 Task: Create a task  Implement a new remote support system for a company's clients , assign it to team member softage.1@softage.net in the project AlphaFlow and update the status of the task to  On Track  , set the priority of the task to Low
Action: Mouse moved to (95, 345)
Screenshot: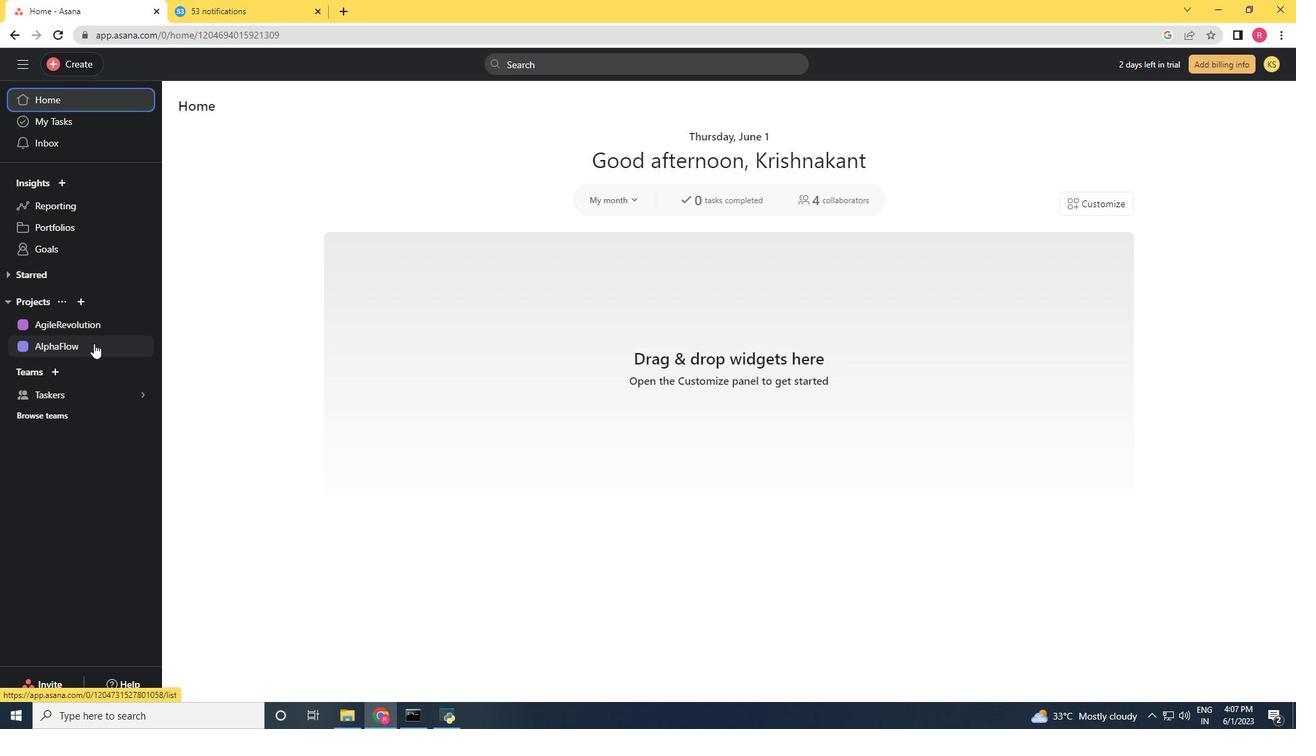 
Action: Mouse pressed left at (95, 345)
Screenshot: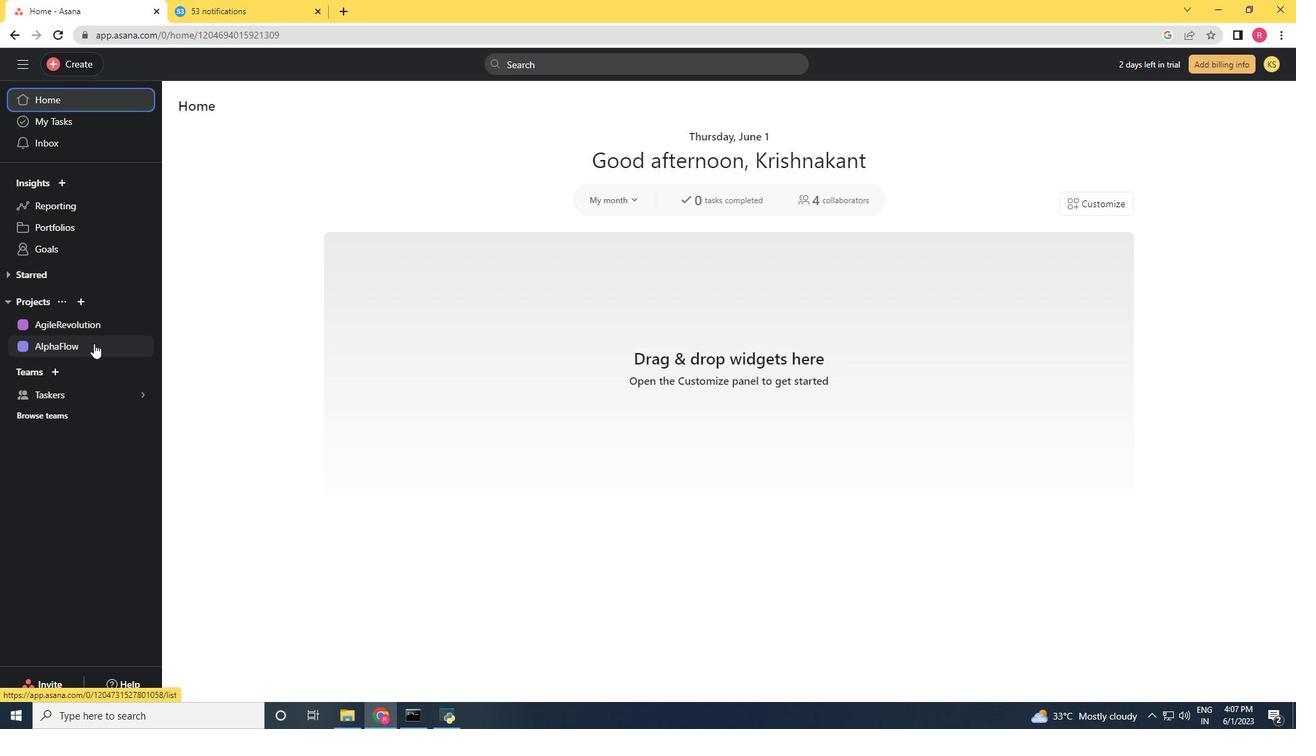 
Action: Mouse moved to (76, 58)
Screenshot: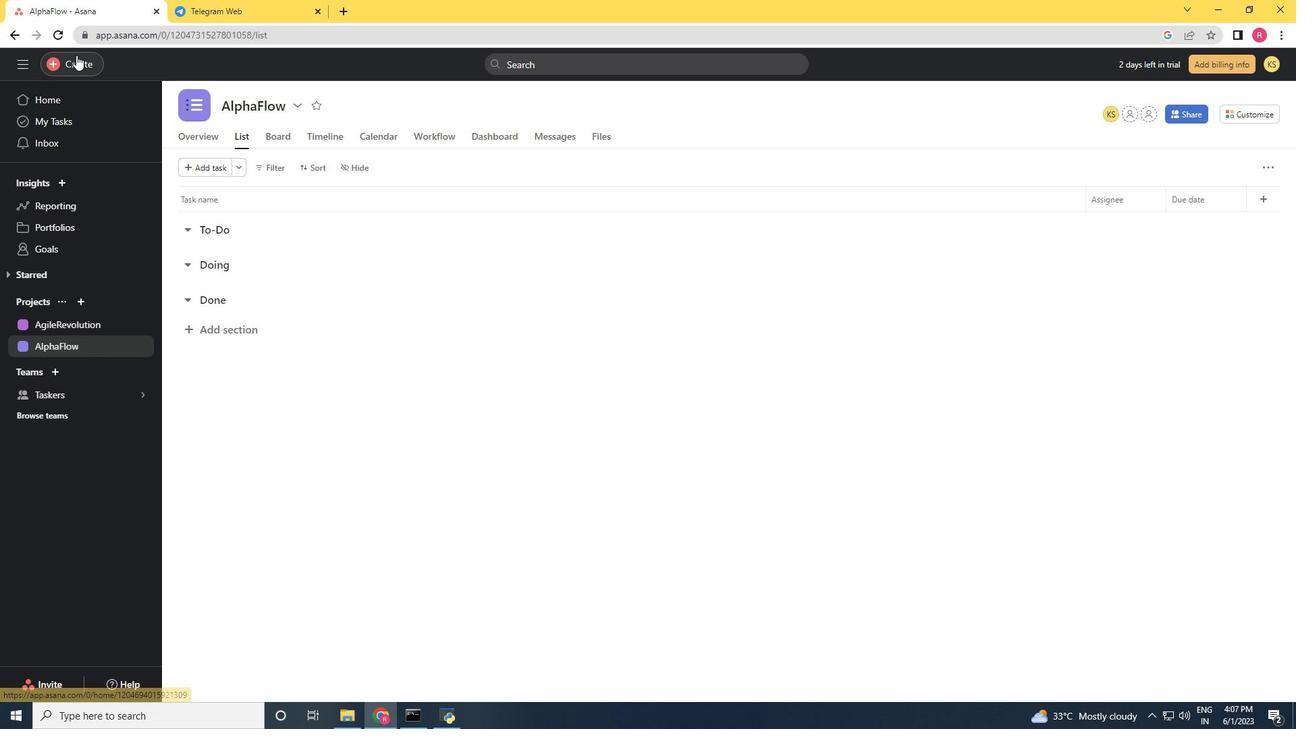 
Action: Mouse pressed left at (76, 58)
Screenshot: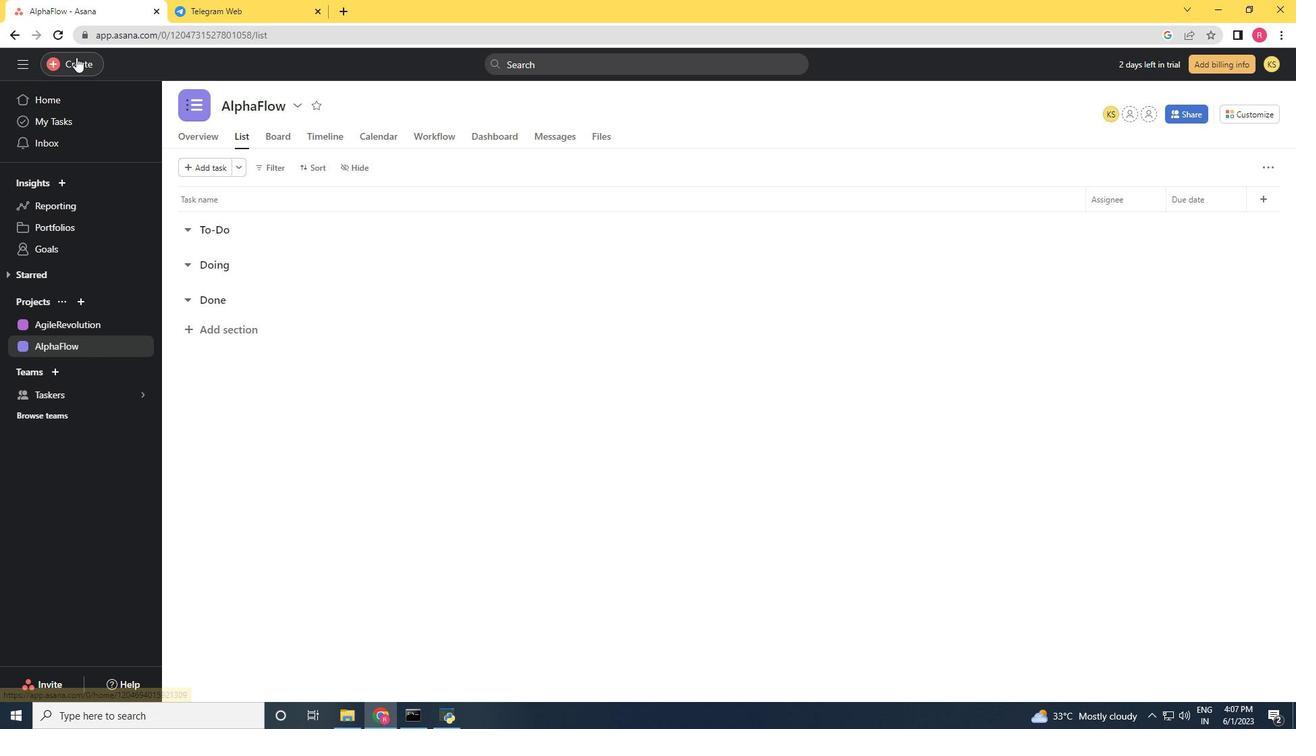 
Action: Mouse moved to (165, 66)
Screenshot: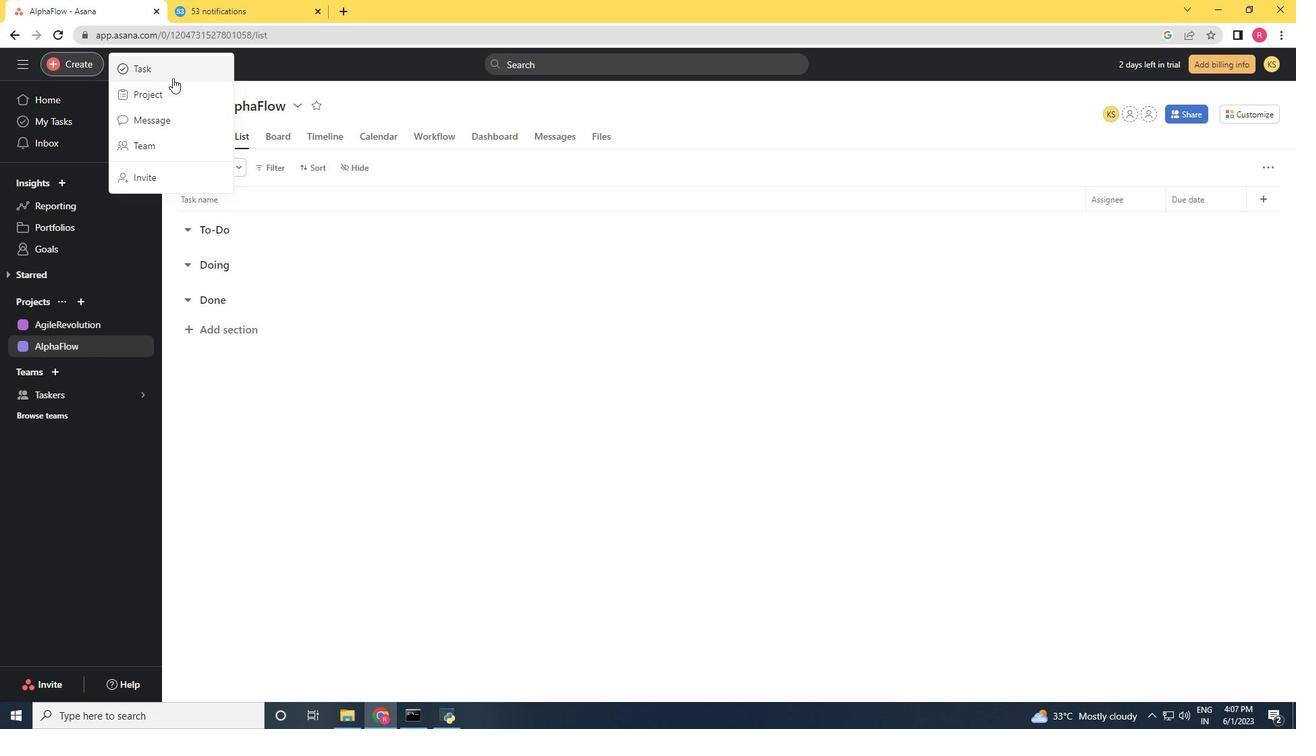 
Action: Mouse pressed left at (165, 66)
Screenshot: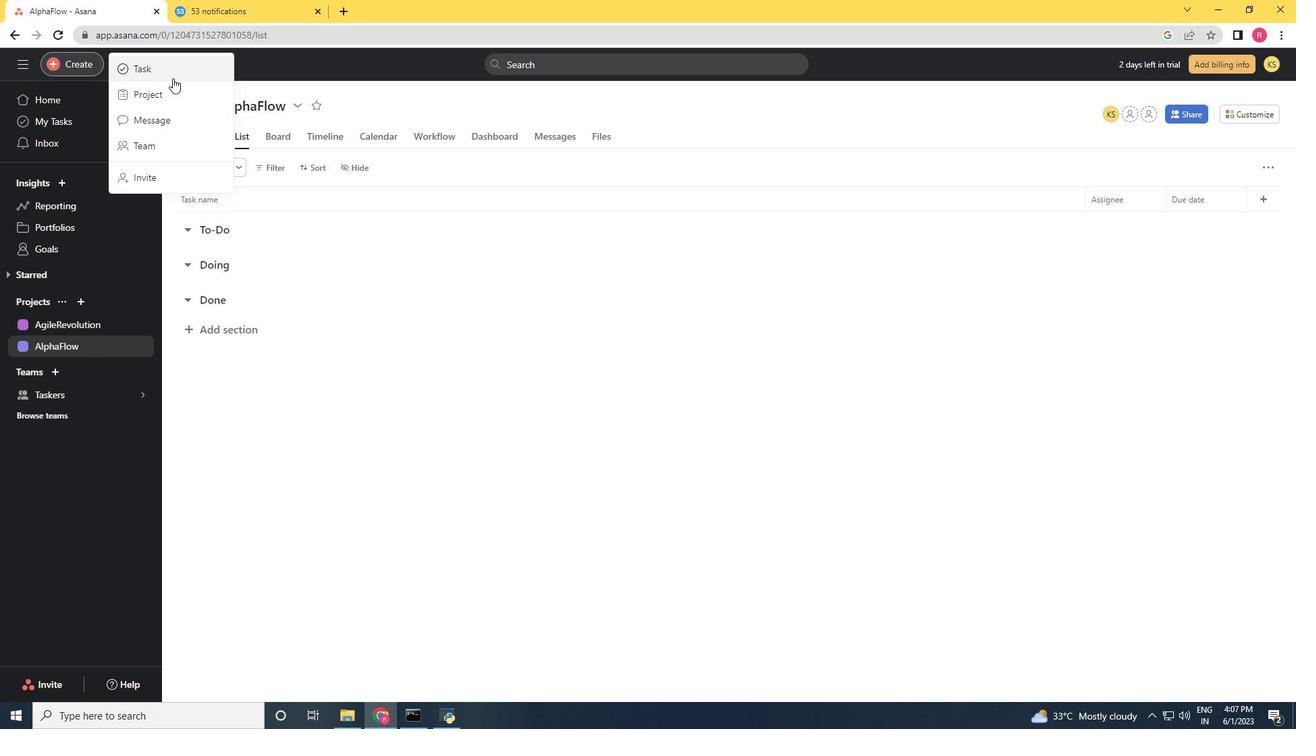 
Action: Mouse moved to (162, 66)
Screenshot: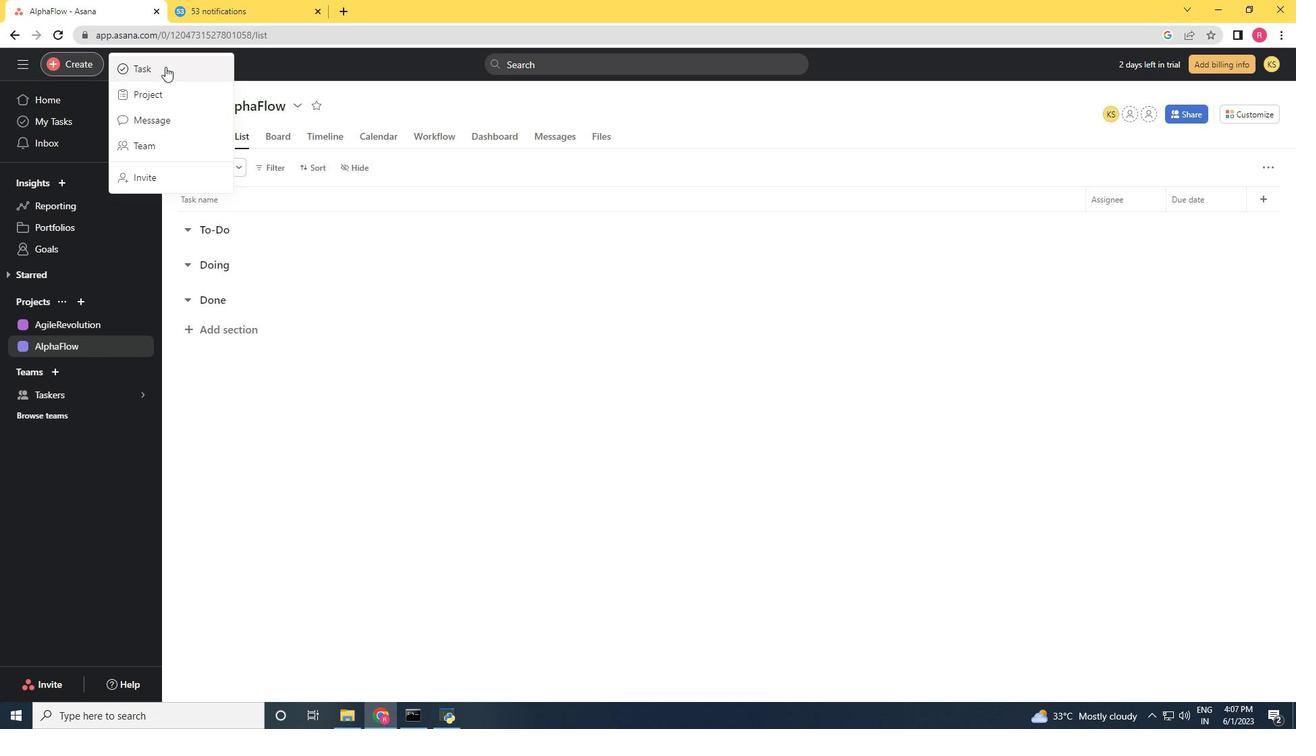 
Action: Key pressed <Key.shift>Implement<Key.space>a<Key.space>new<Key.space>remote<Key.space>support<Key.space>system<Key.space>for<Key.space>a<Key.space>company's<Key.space>client<Key.backspace><Key.backspace><Key.backspace>ents
Screenshot: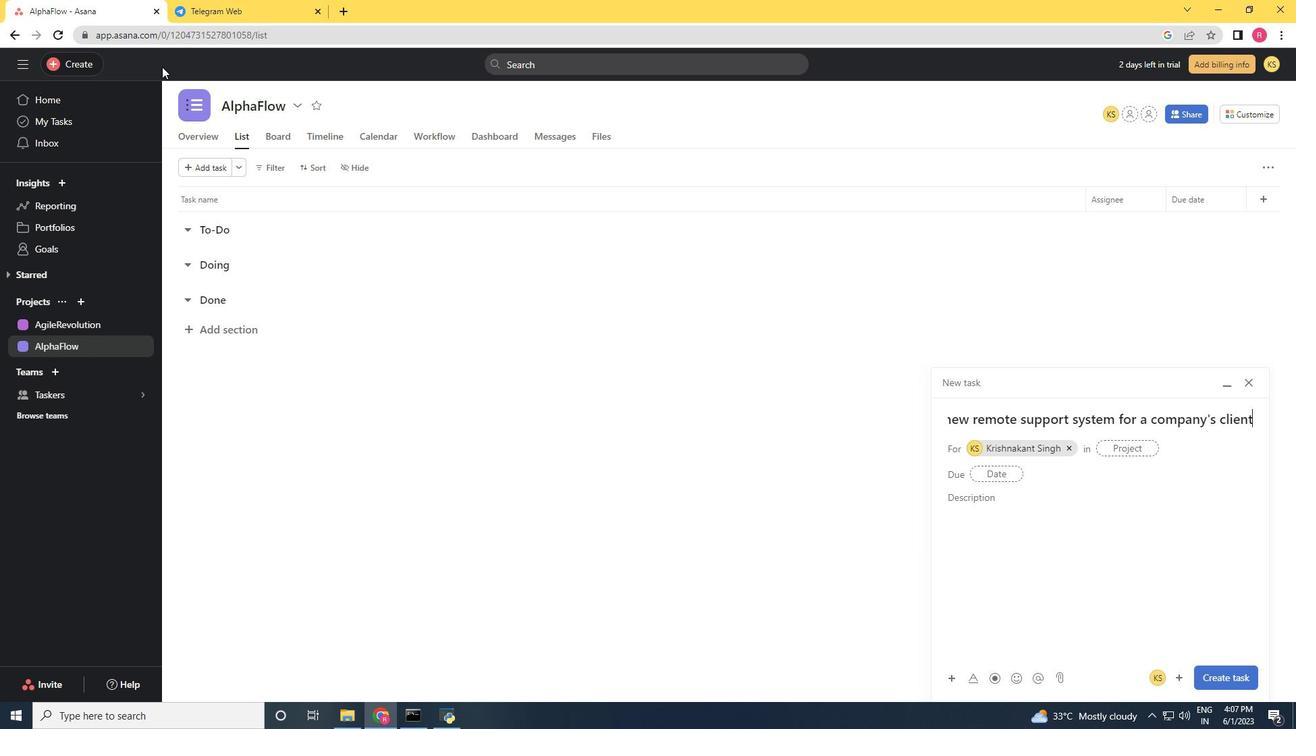 
Action: Mouse moved to (1061, 446)
Screenshot: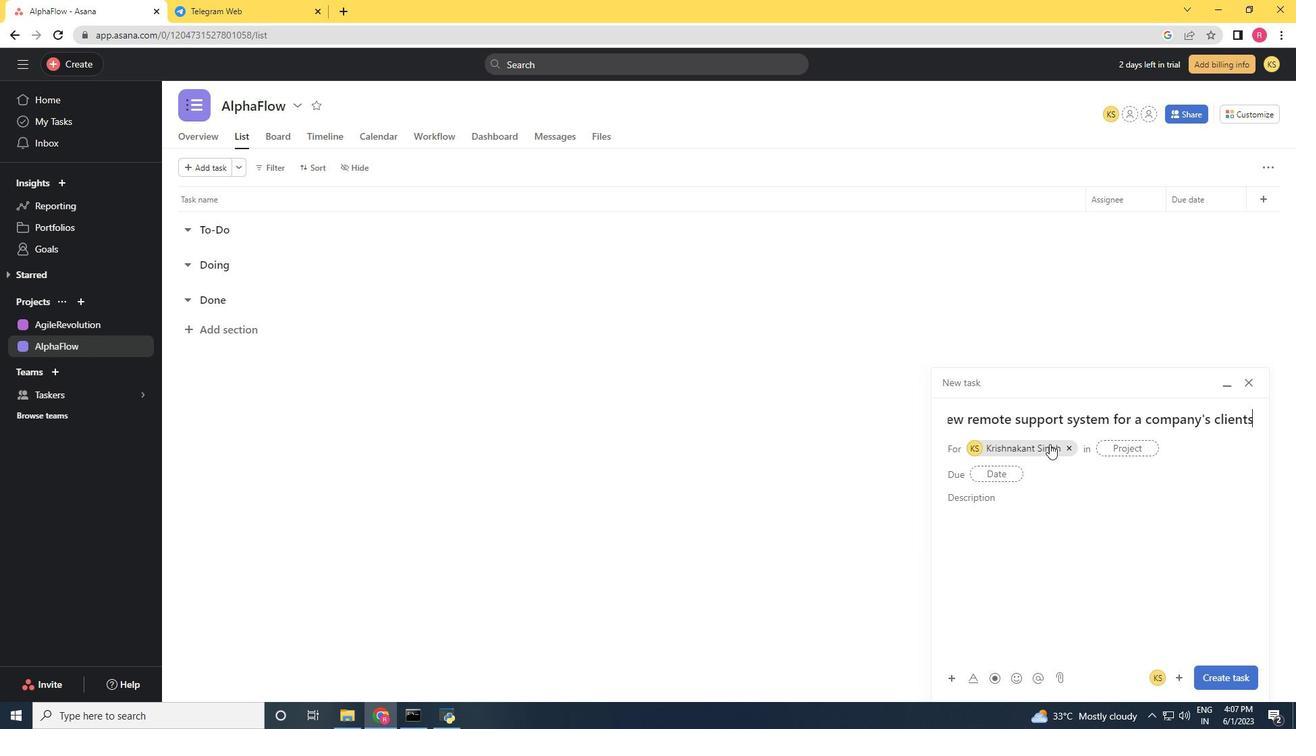 
Action: Mouse pressed left at (1061, 446)
Screenshot: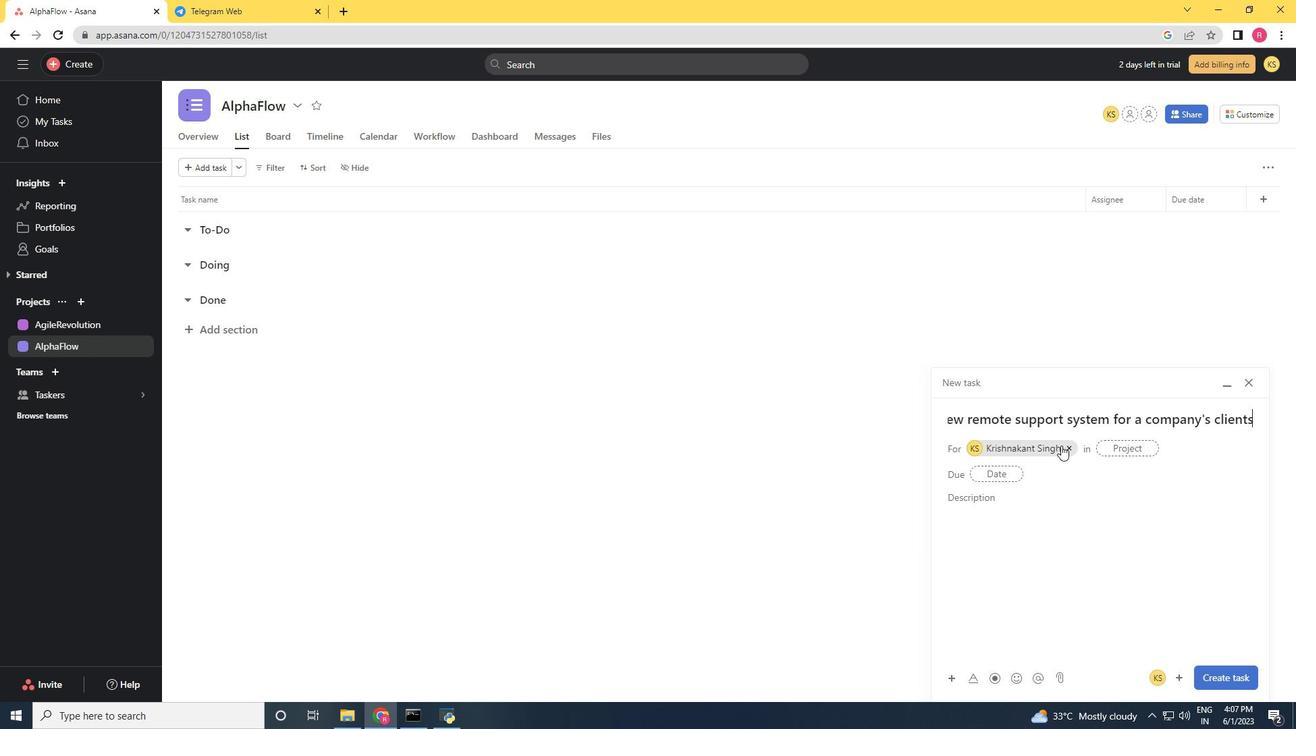 
Action: Mouse moved to (992, 444)
Screenshot: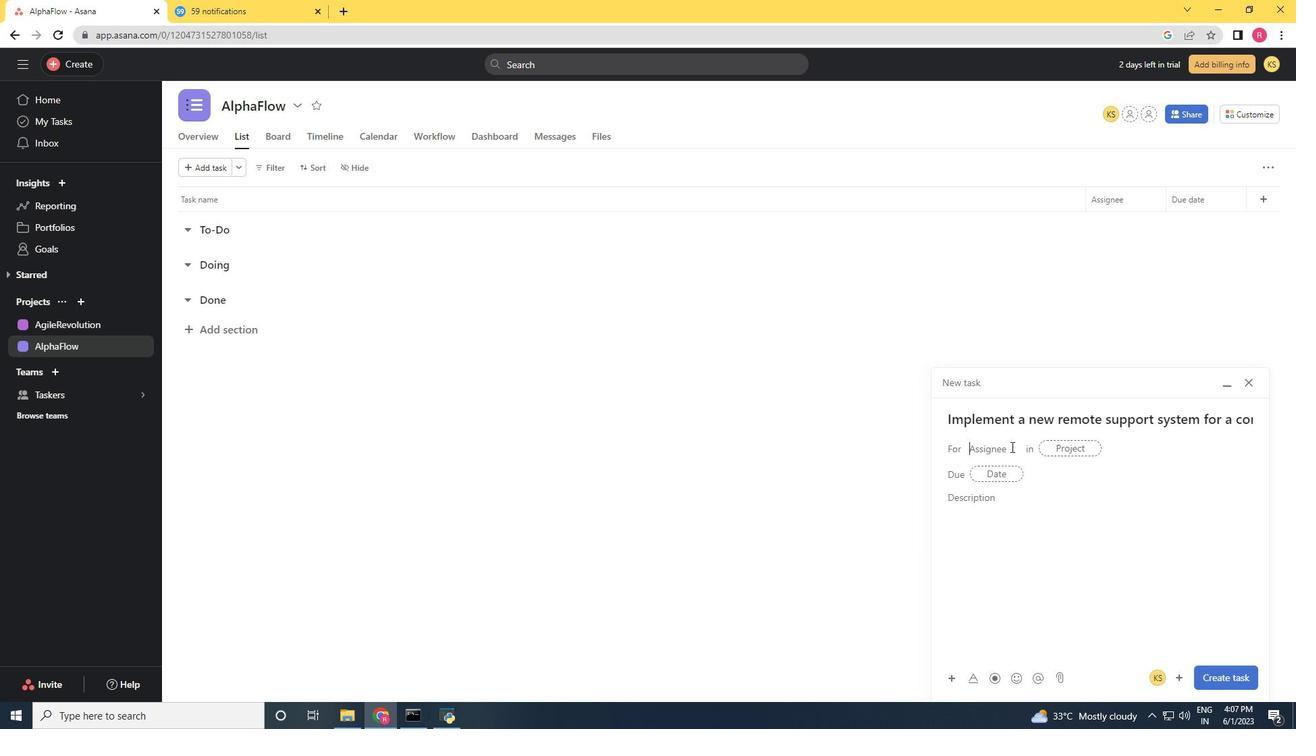 
Action: Mouse pressed left at (992, 444)
Screenshot: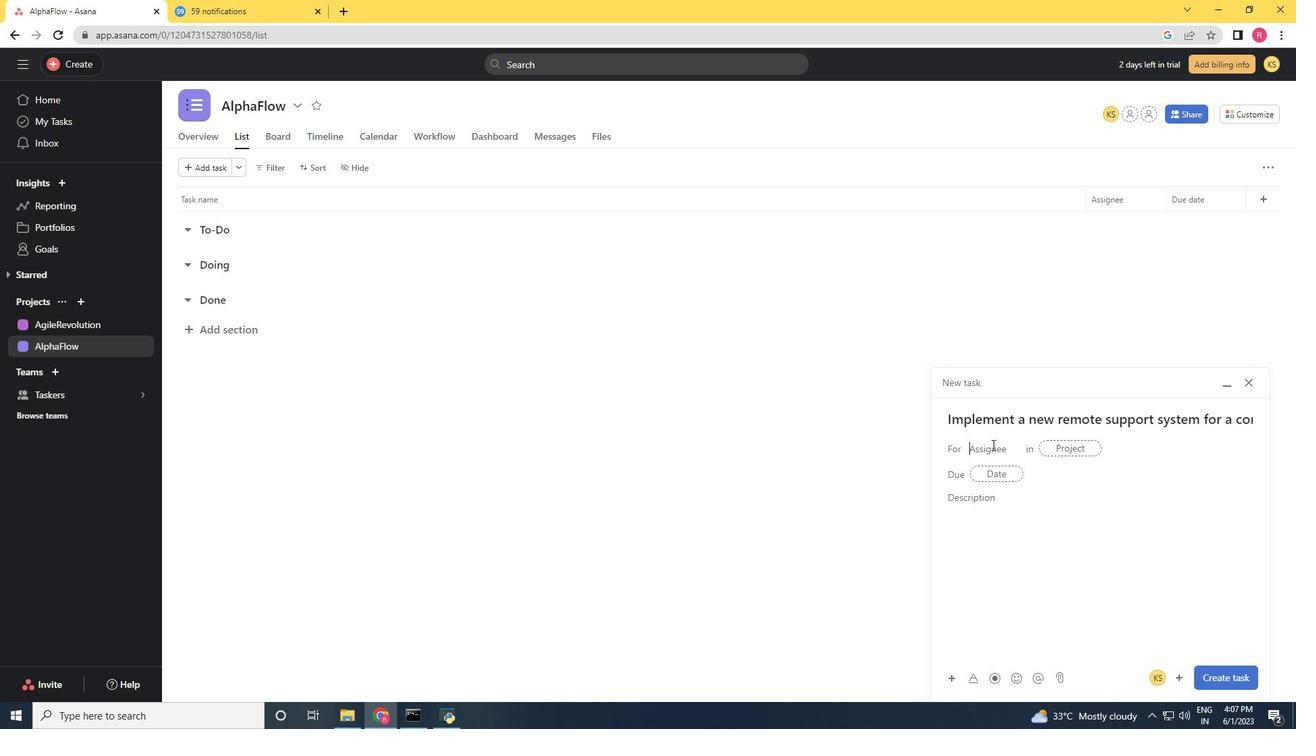 
Action: Mouse moved to (947, 455)
Screenshot: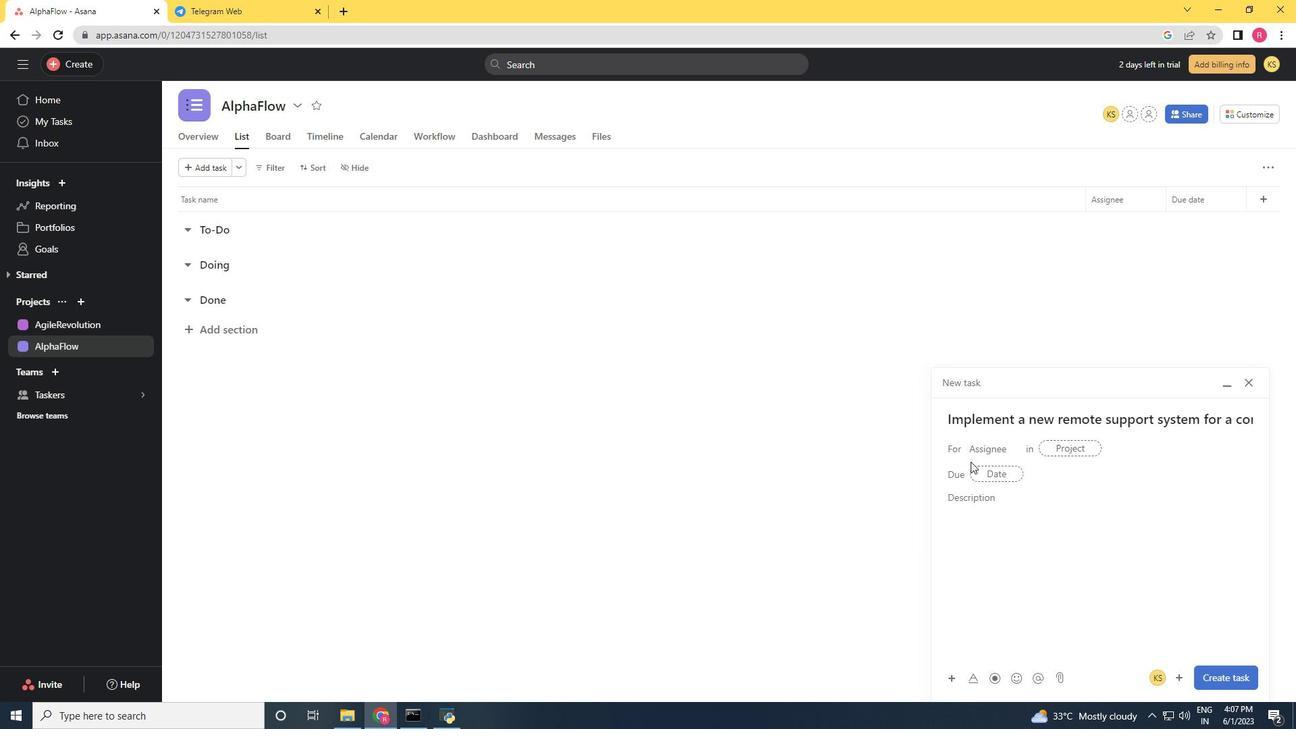 
Action: Key pressed softag
Screenshot: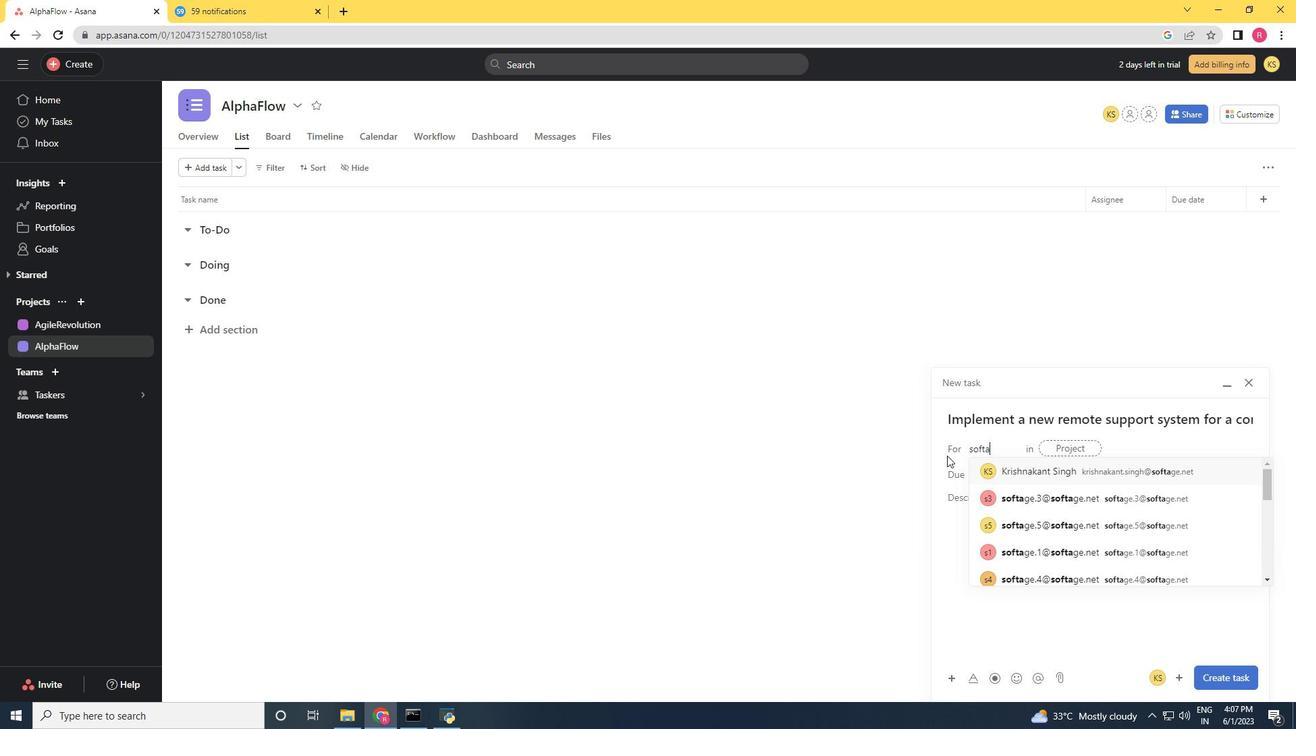 
Action: Mouse moved to (946, 455)
Screenshot: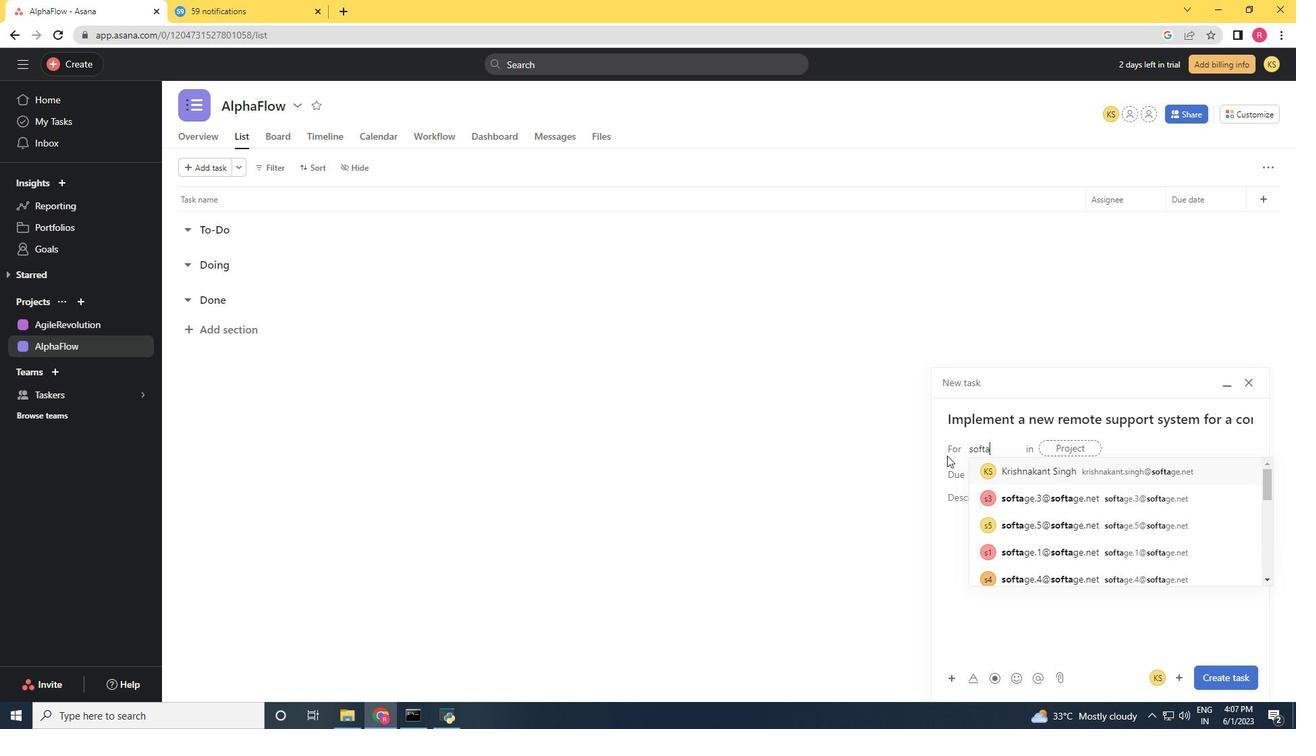 
Action: Key pressed e.1<Key.shift>@softage.net
Screenshot: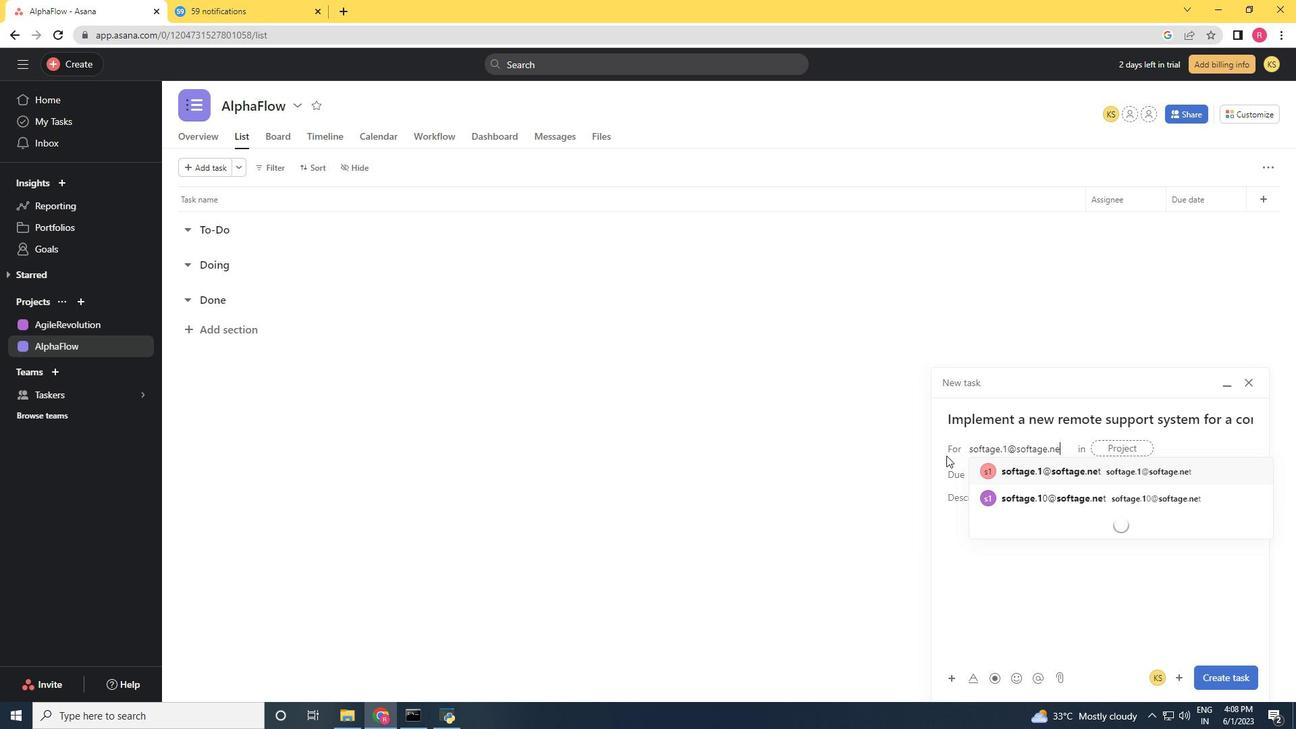 
Action: Mouse moved to (1044, 469)
Screenshot: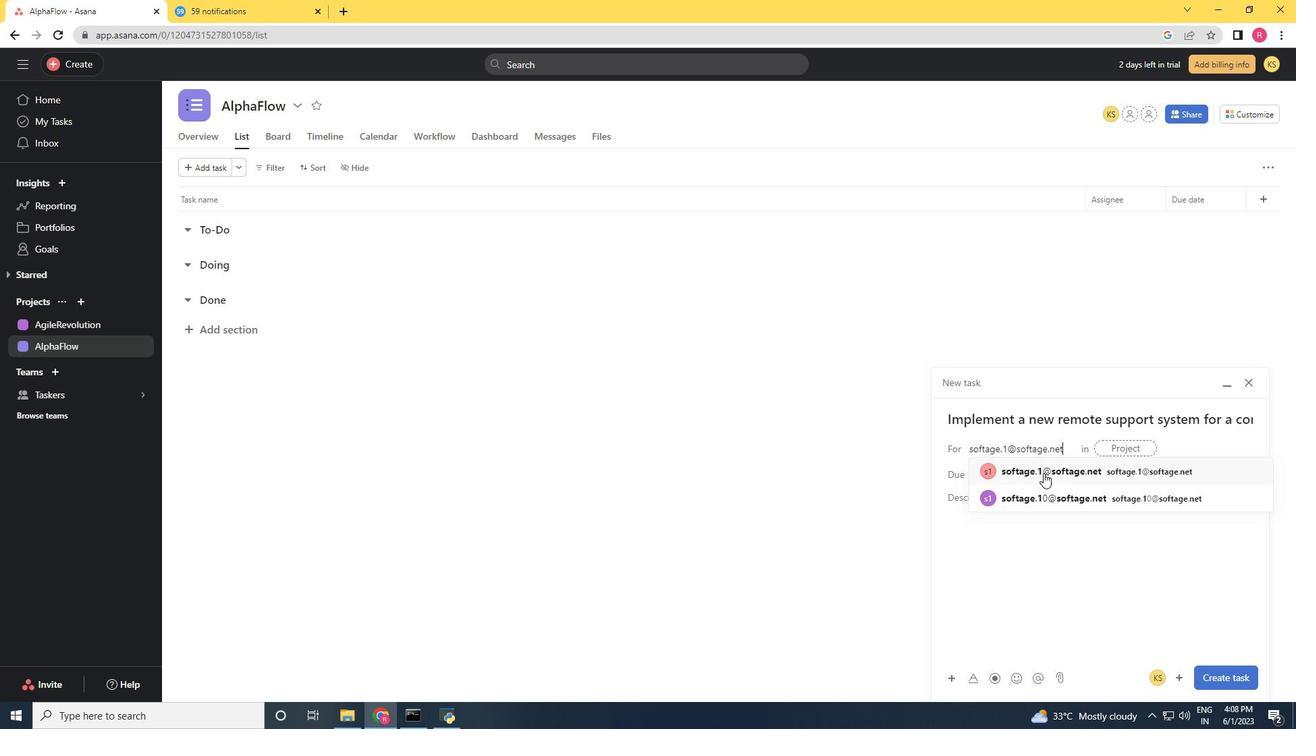 
Action: Mouse pressed left at (1044, 469)
Screenshot: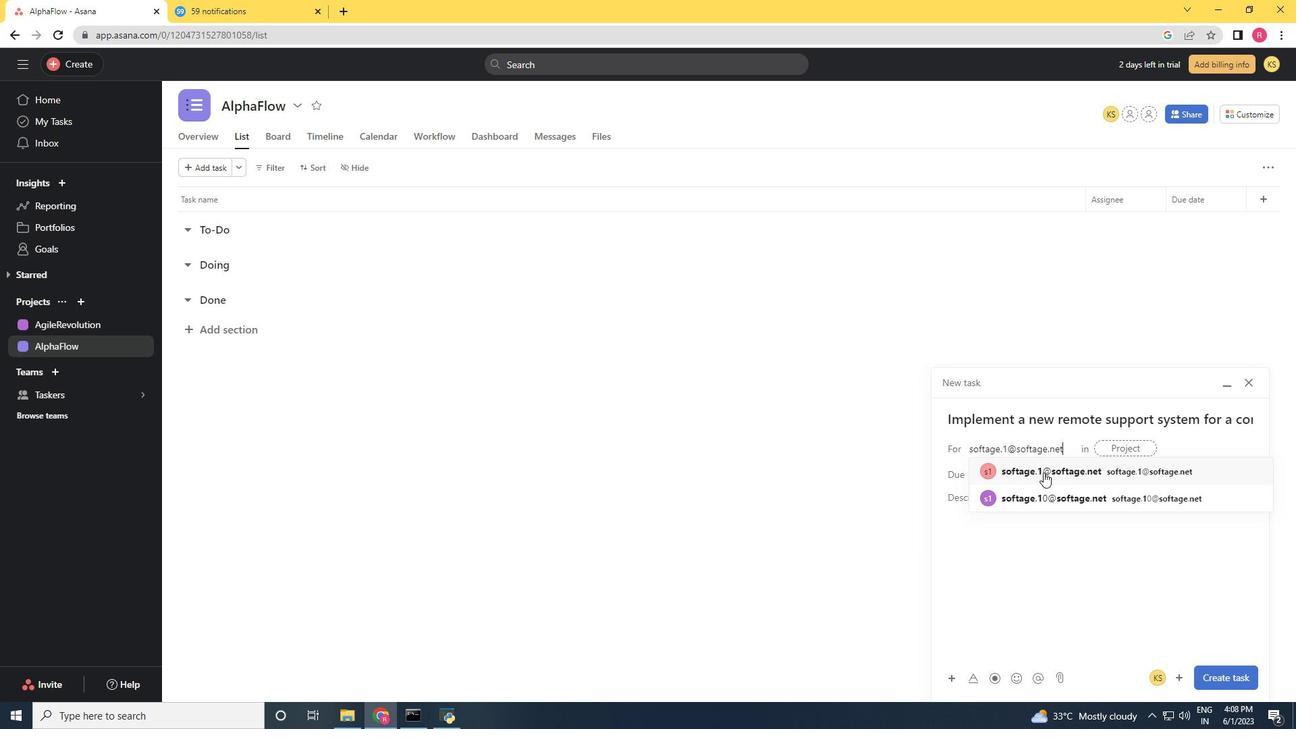 
Action: Mouse moved to (881, 492)
Screenshot: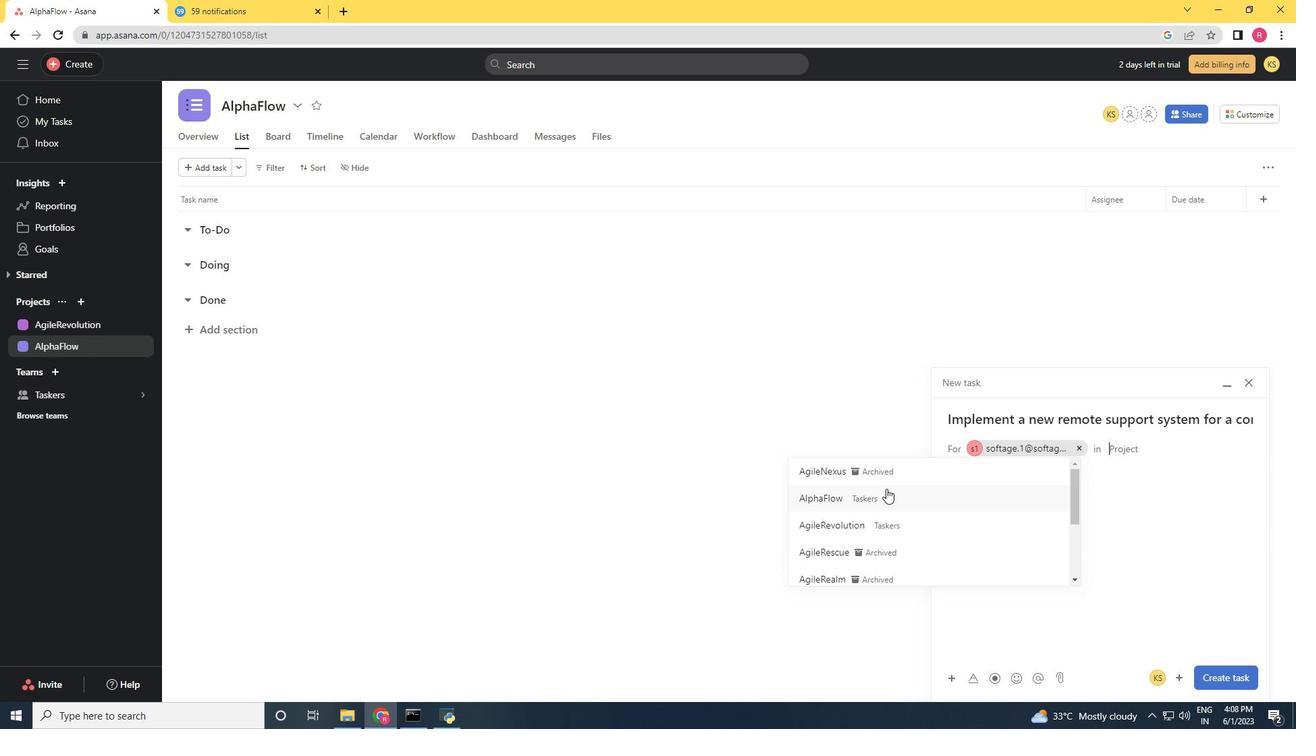 
Action: Mouse pressed left at (881, 492)
Screenshot: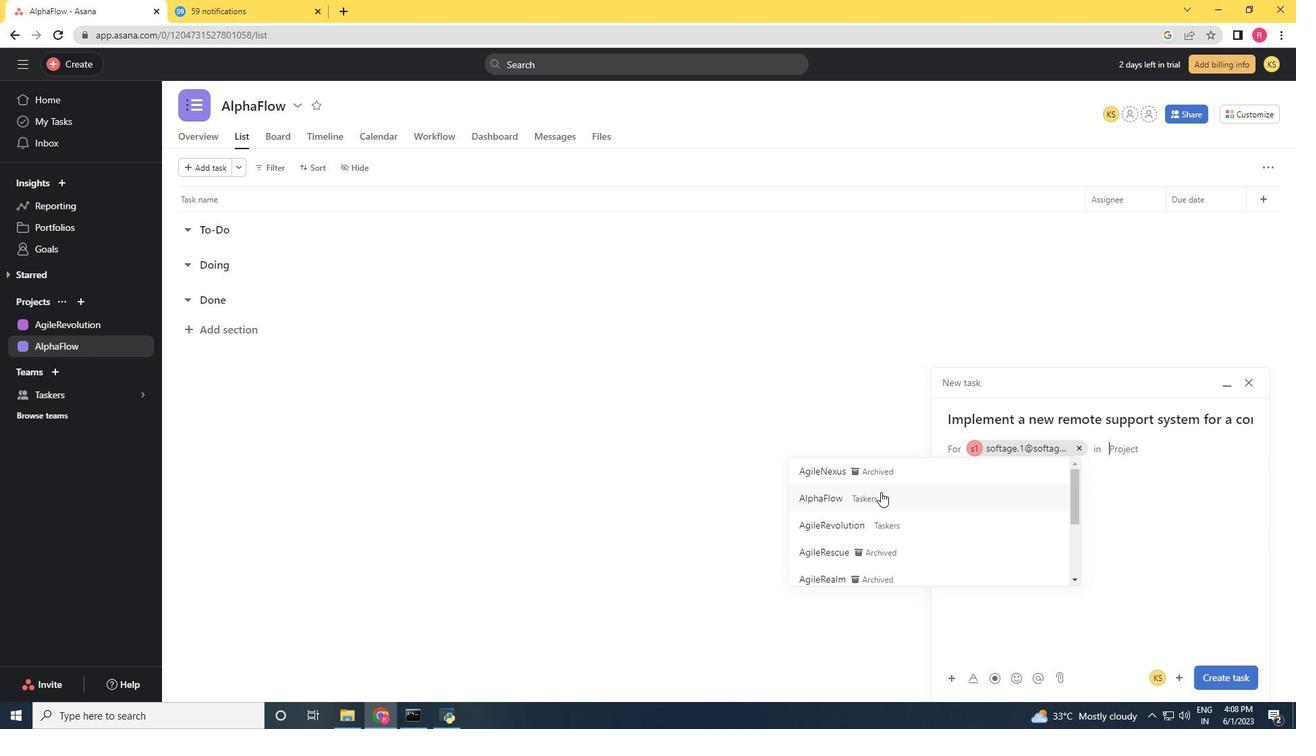 
Action: Mouse moved to (1222, 668)
Screenshot: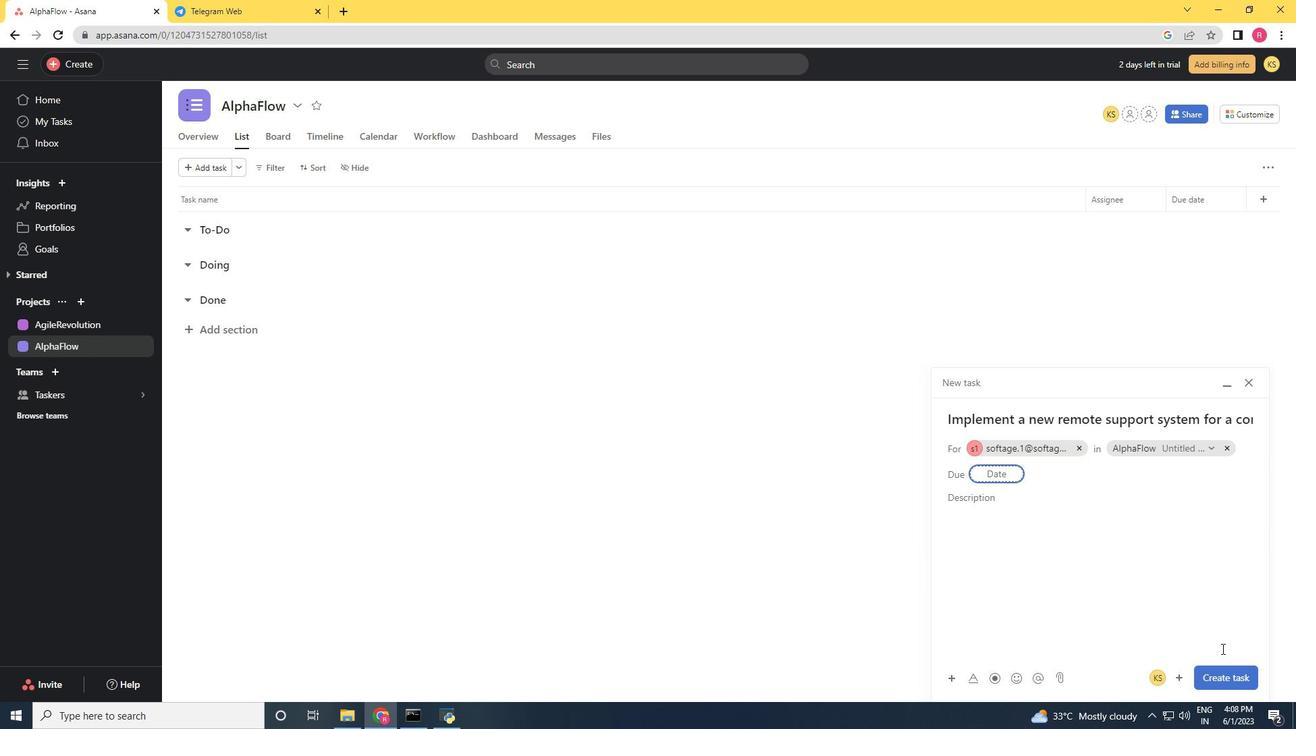
Action: Mouse pressed left at (1222, 668)
Screenshot: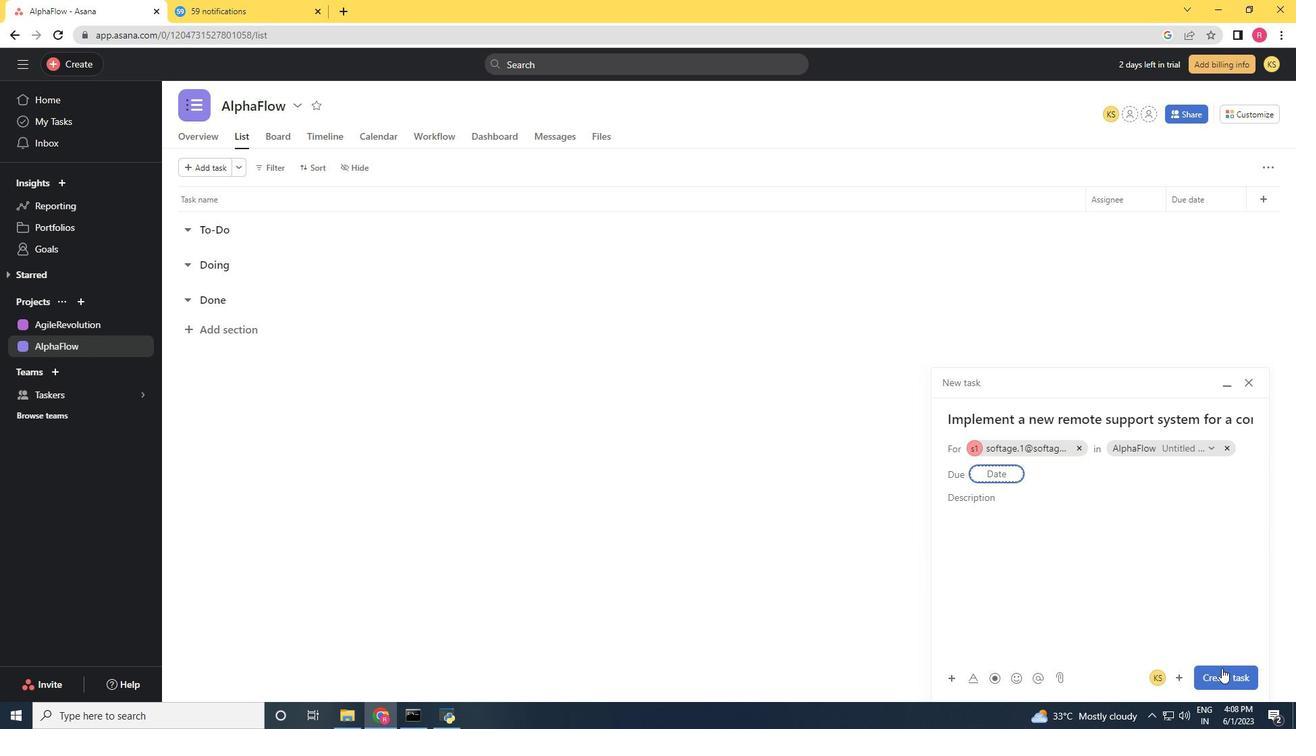 
Action: Mouse moved to (1087, 193)
Screenshot: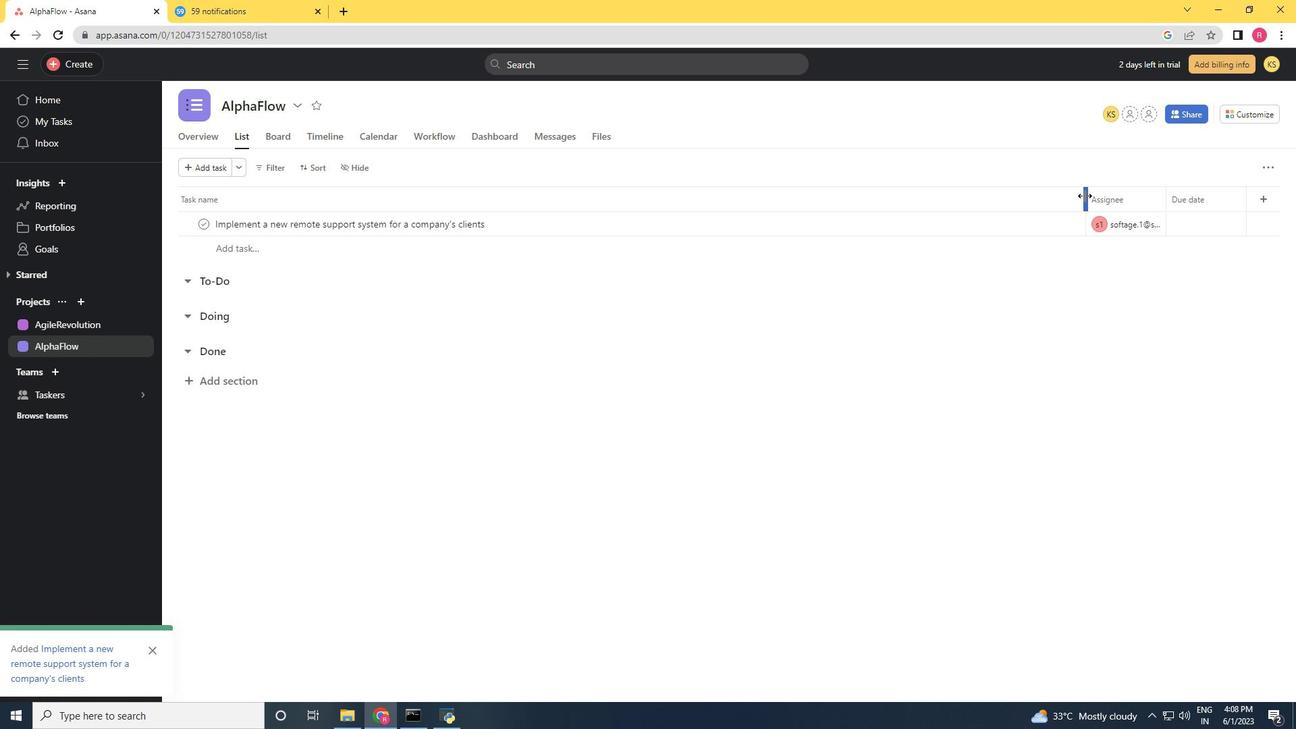 
Action: Mouse pressed left at (1087, 193)
Screenshot: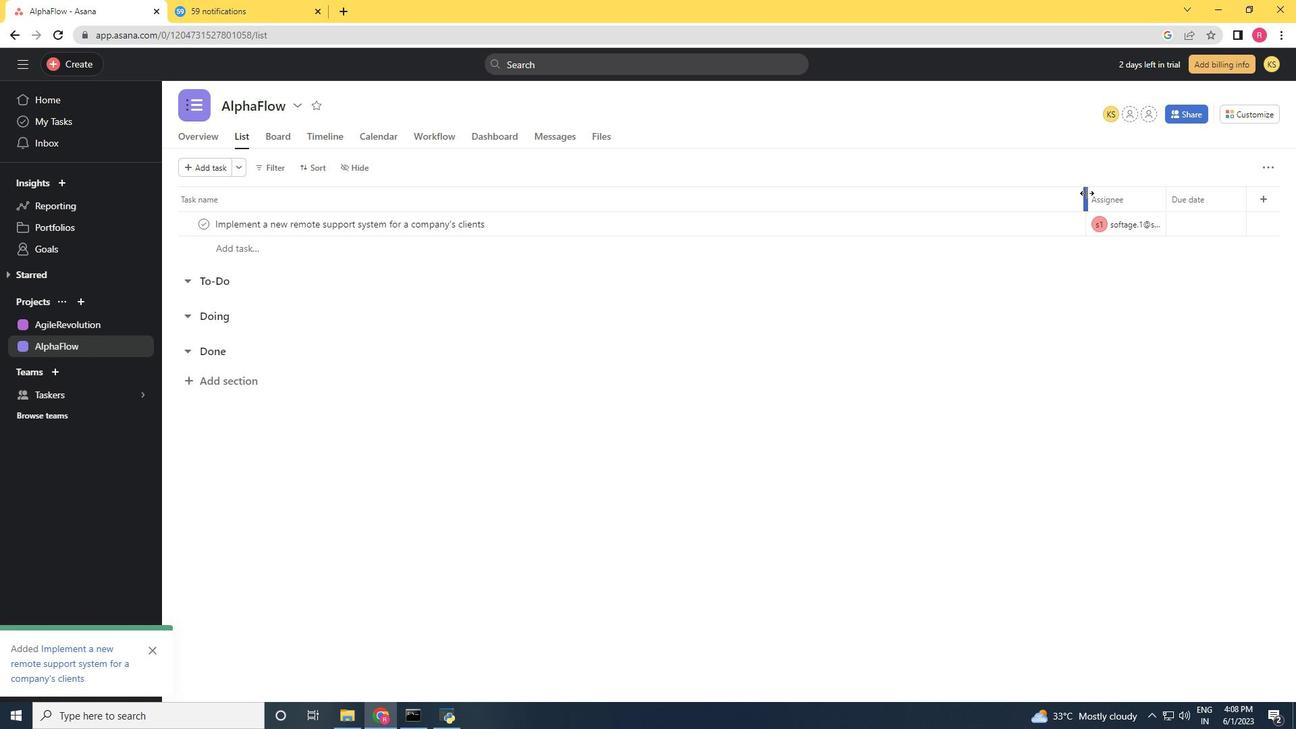 
Action: Mouse moved to (1157, 203)
Screenshot: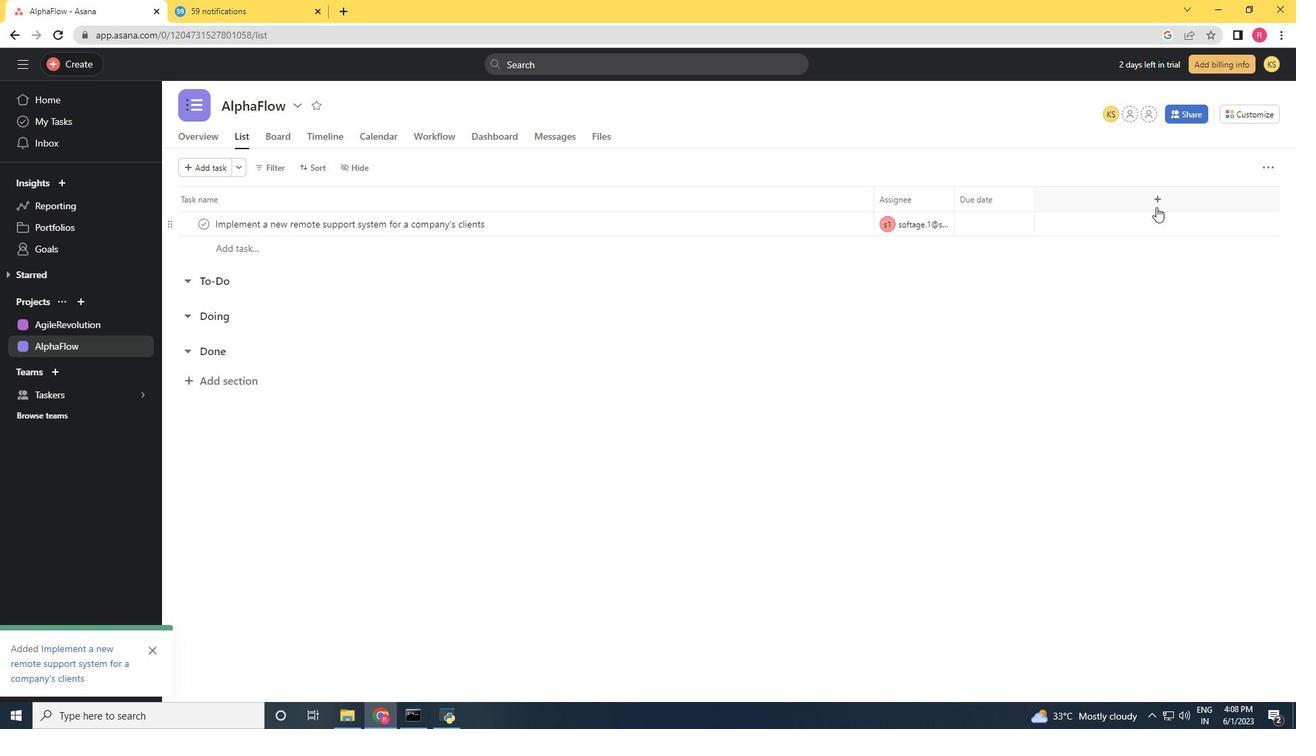 
Action: Mouse pressed left at (1157, 203)
Screenshot: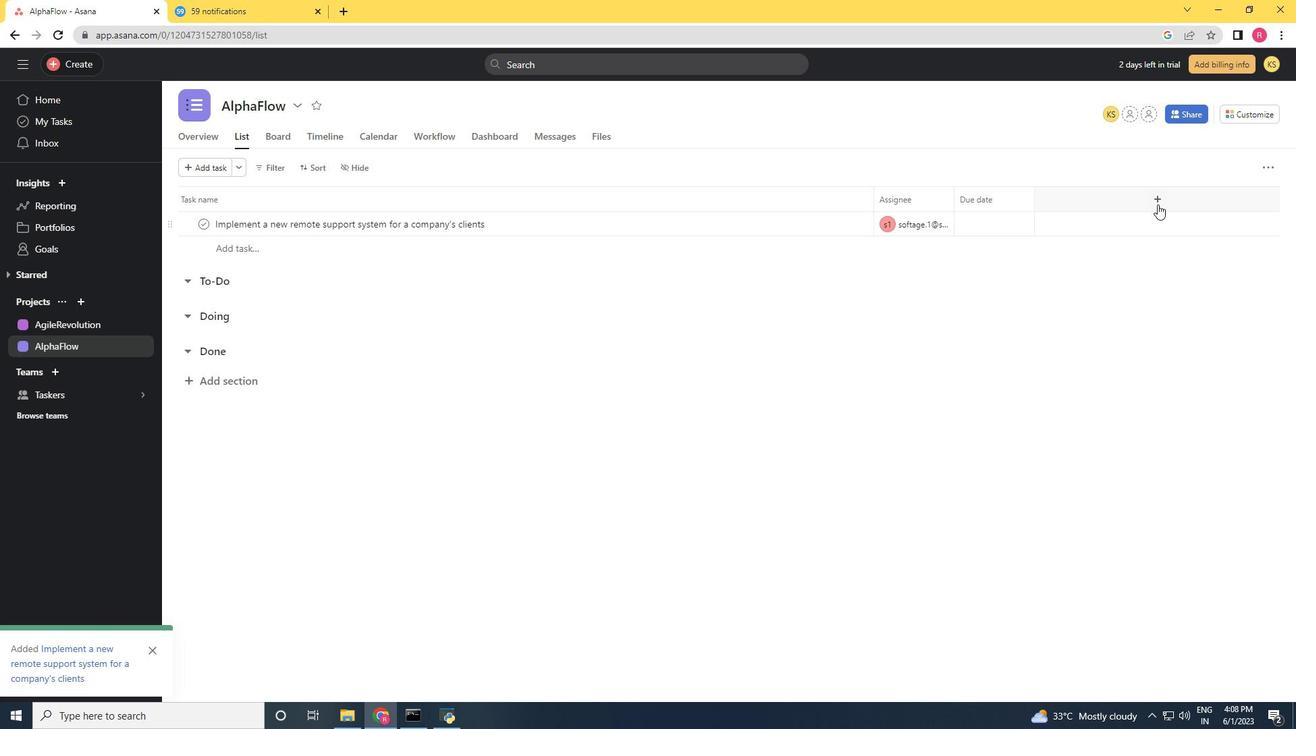 
Action: Mouse moved to (1058, 355)
Screenshot: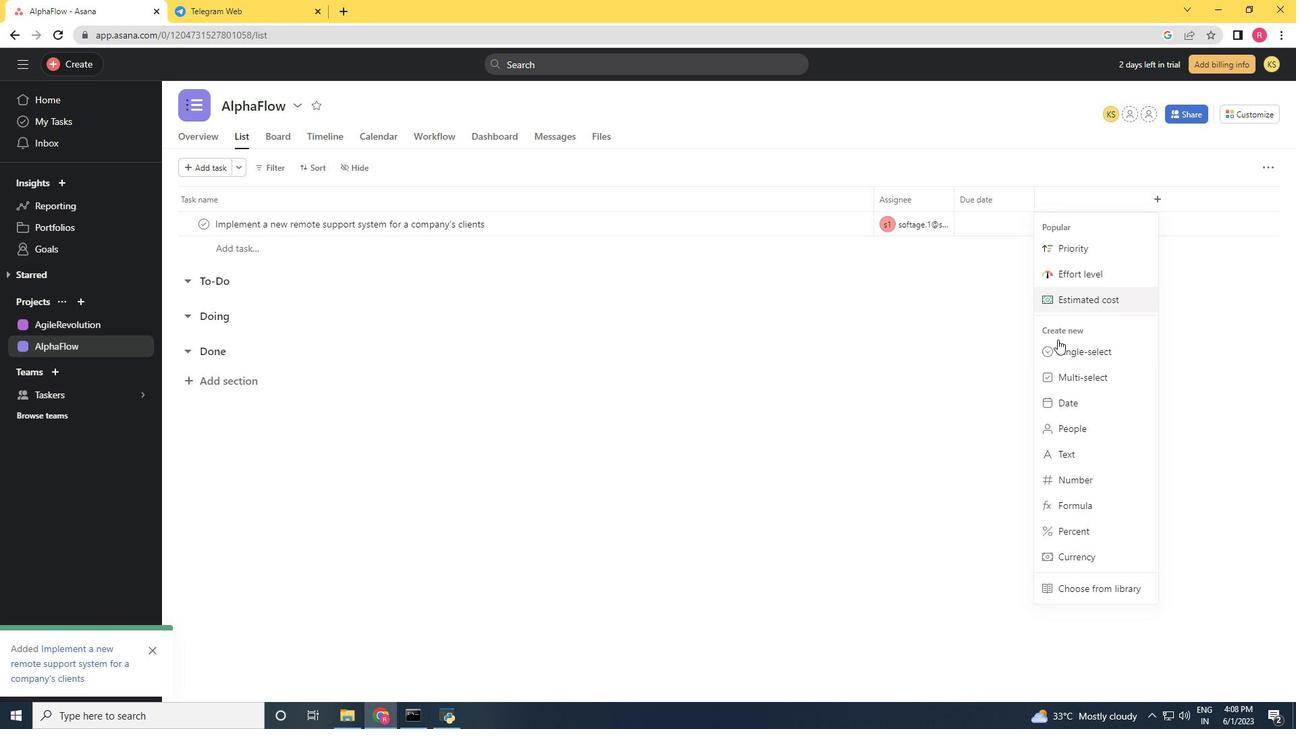 
Action: Mouse pressed left at (1058, 355)
Screenshot: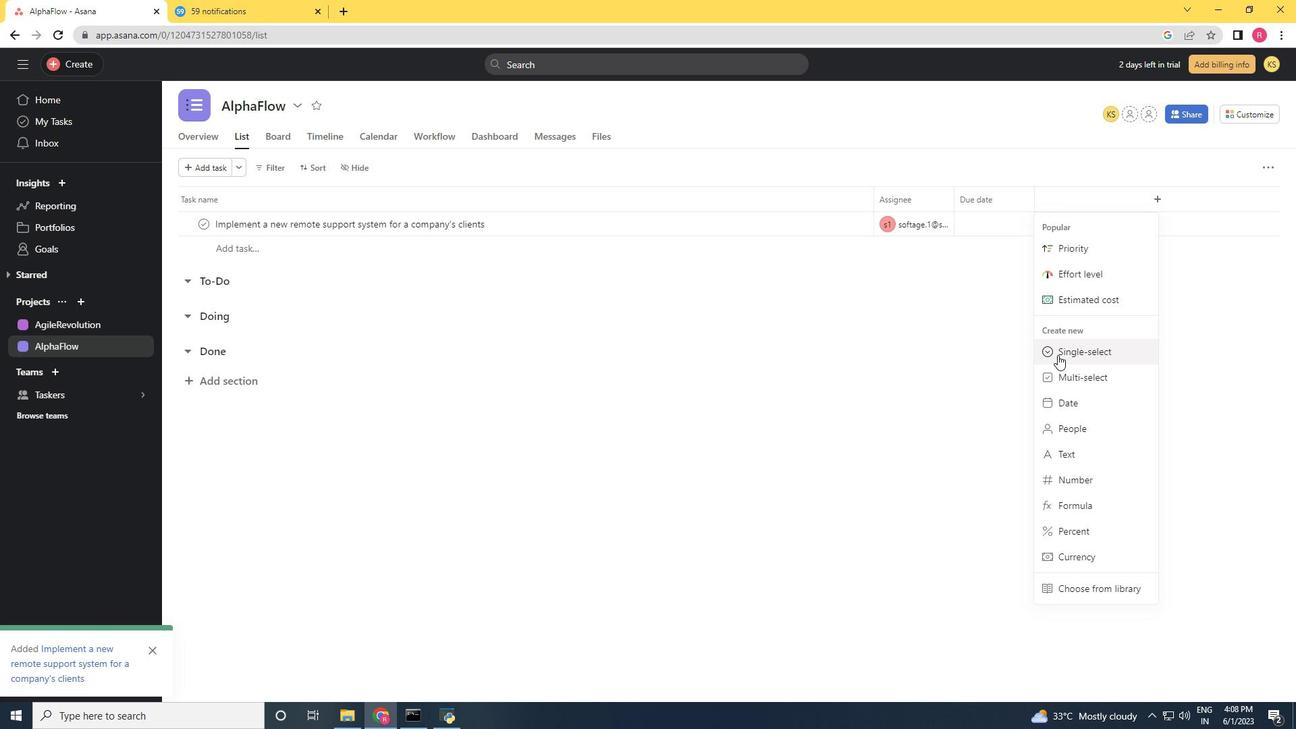 
Action: Mouse moved to (1005, 365)
Screenshot: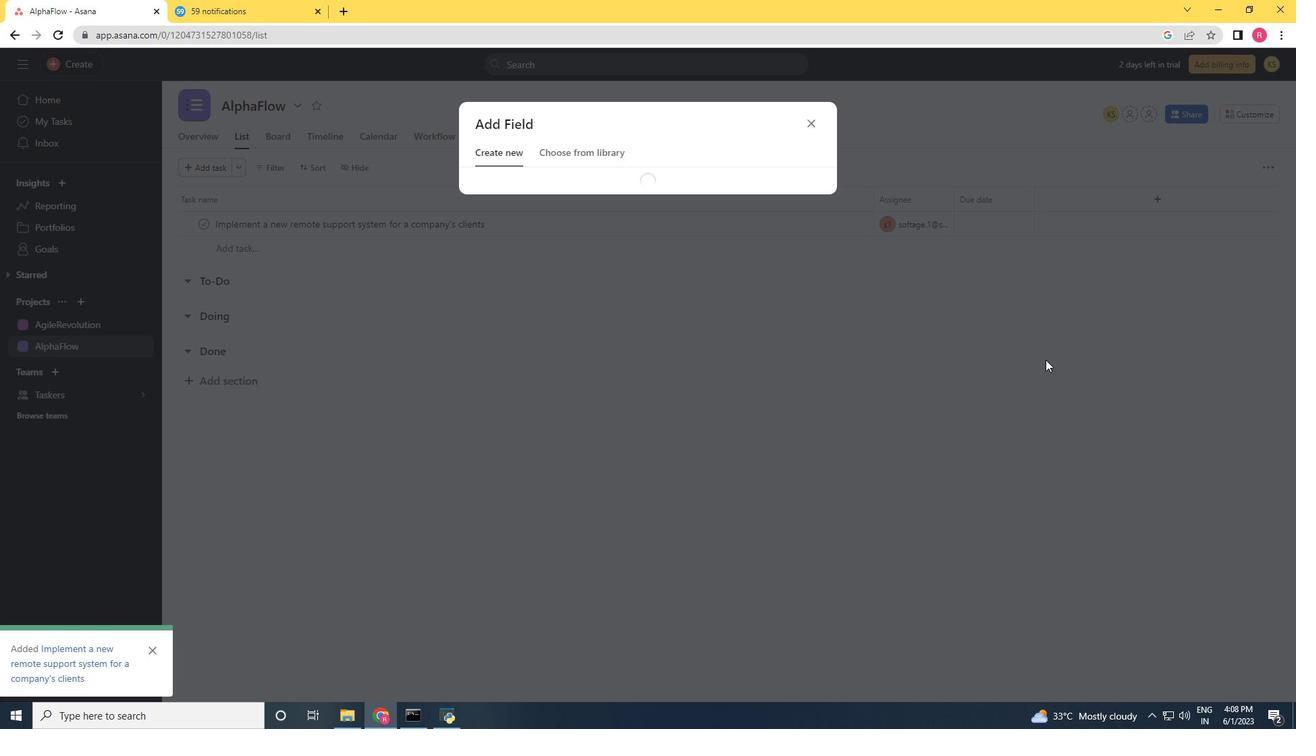
Action: Key pressed <Key.shift>Sts<Key.backspace>atus
Screenshot: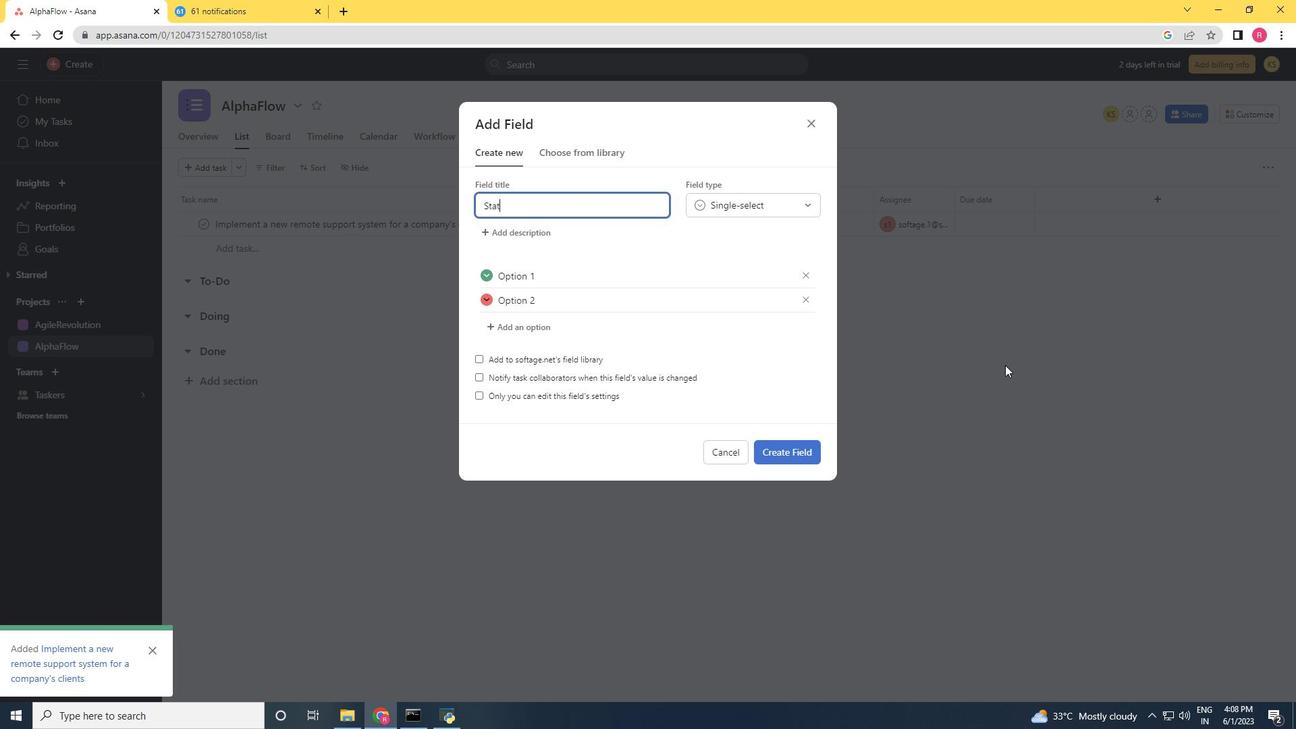 
Action: Mouse moved to (609, 278)
Screenshot: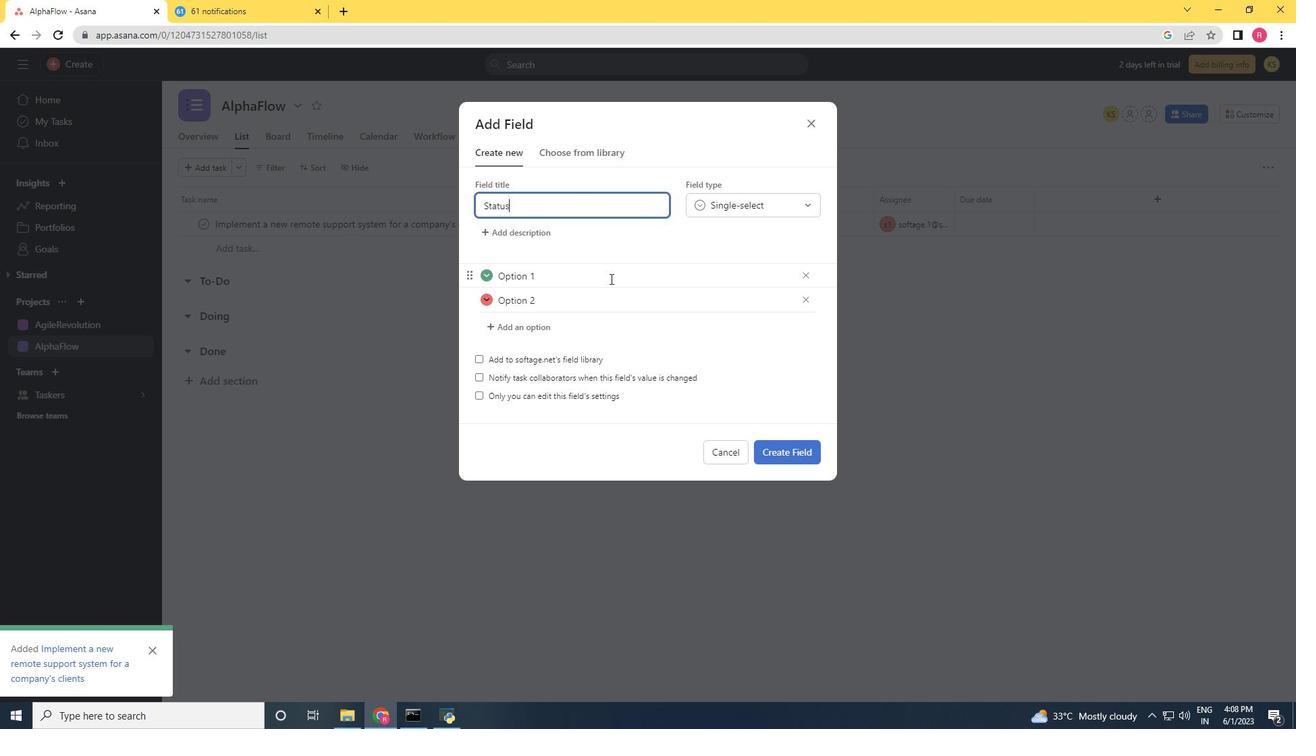 
Action: Mouse pressed left at (609, 278)
Screenshot: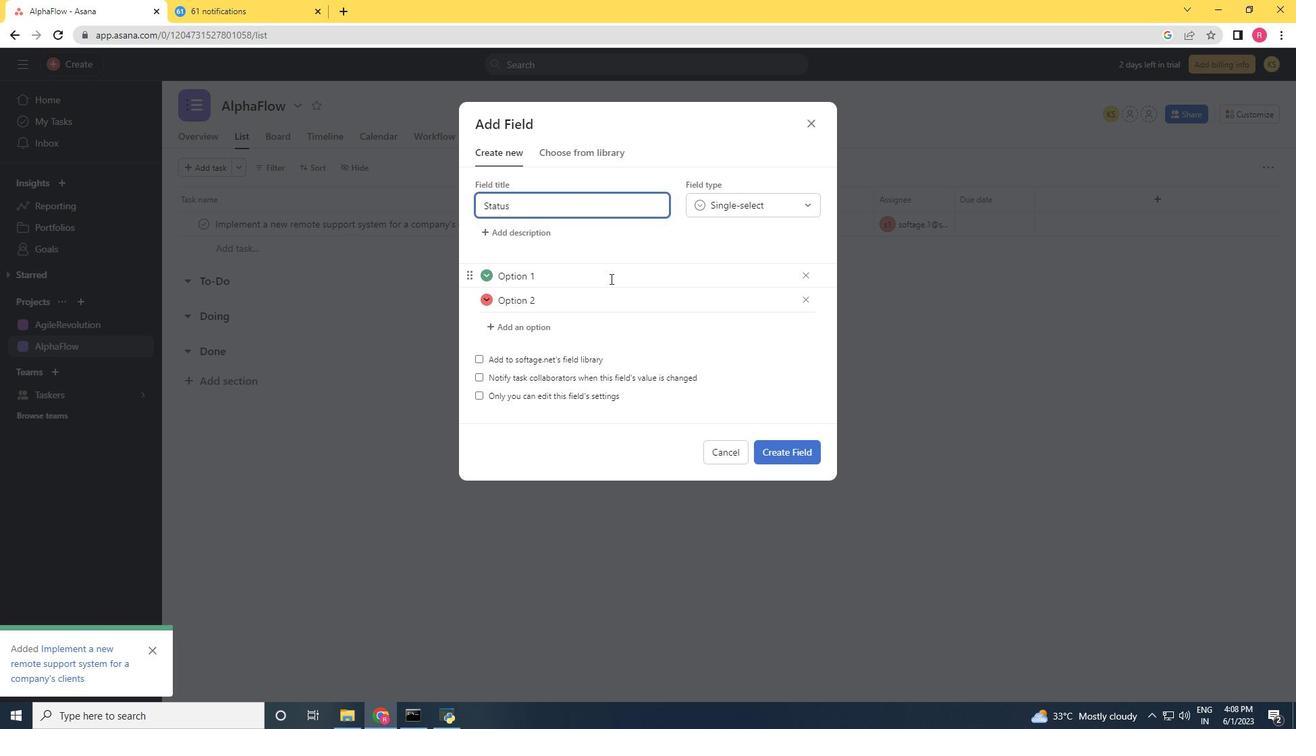 
Action: Key pressed <Key.backspace><Key.backspace><Key.backspace><Key.backspace><Key.backspace><Key.backspace><Key.backspace><Key.backspace><Key.shift>On<Key.space><Key.shift>Track<Key.enter><Key.shift>Off<Key.space><Key.shift>Track<Key.enter><Key.shift><Key.shift><Key.shift><Key.shift><Key.shift><Key.shift><Key.shift><Key.shift><Key.shift><Key.shift><Key.shift><Key.shift><Key.shift><Key.shift><Key.shift><Key.shift><Key.shift>At<Key.space><Key.shift>Risk<Key.enter><Key.shift>Completed
Screenshot: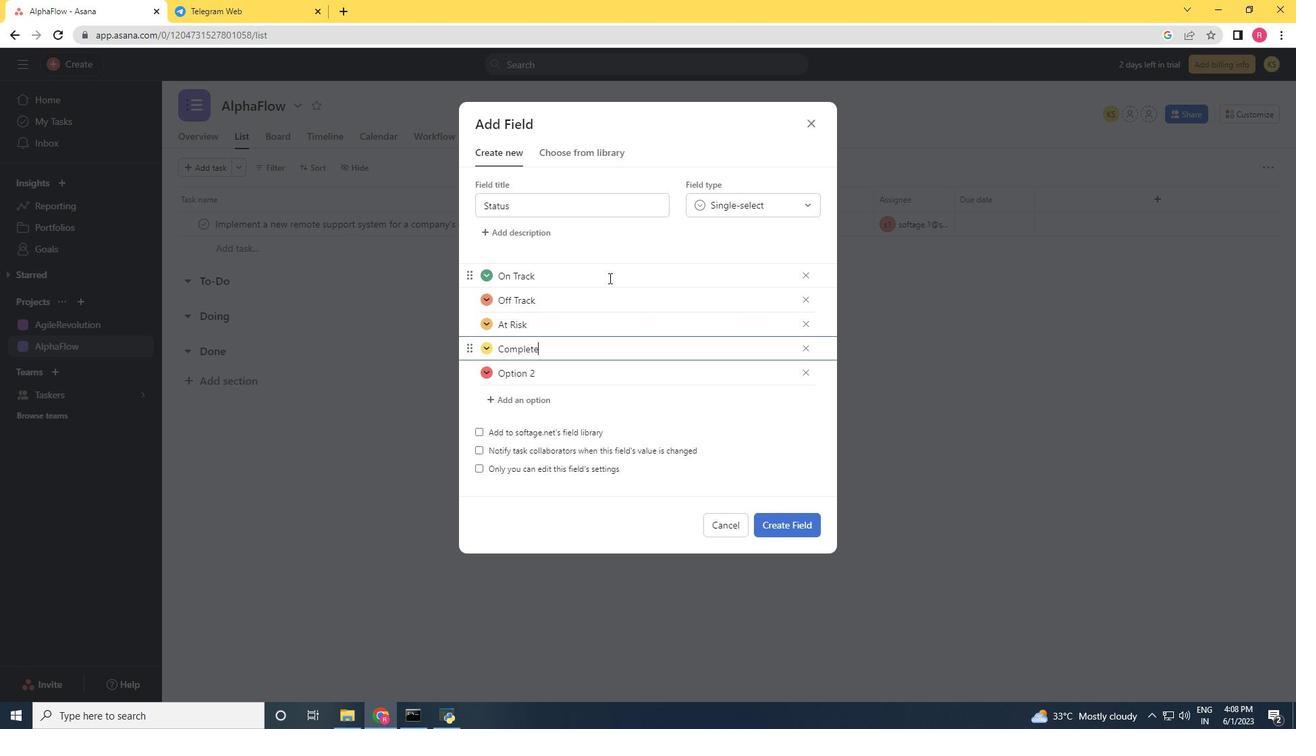 
Action: Mouse moved to (801, 369)
Screenshot: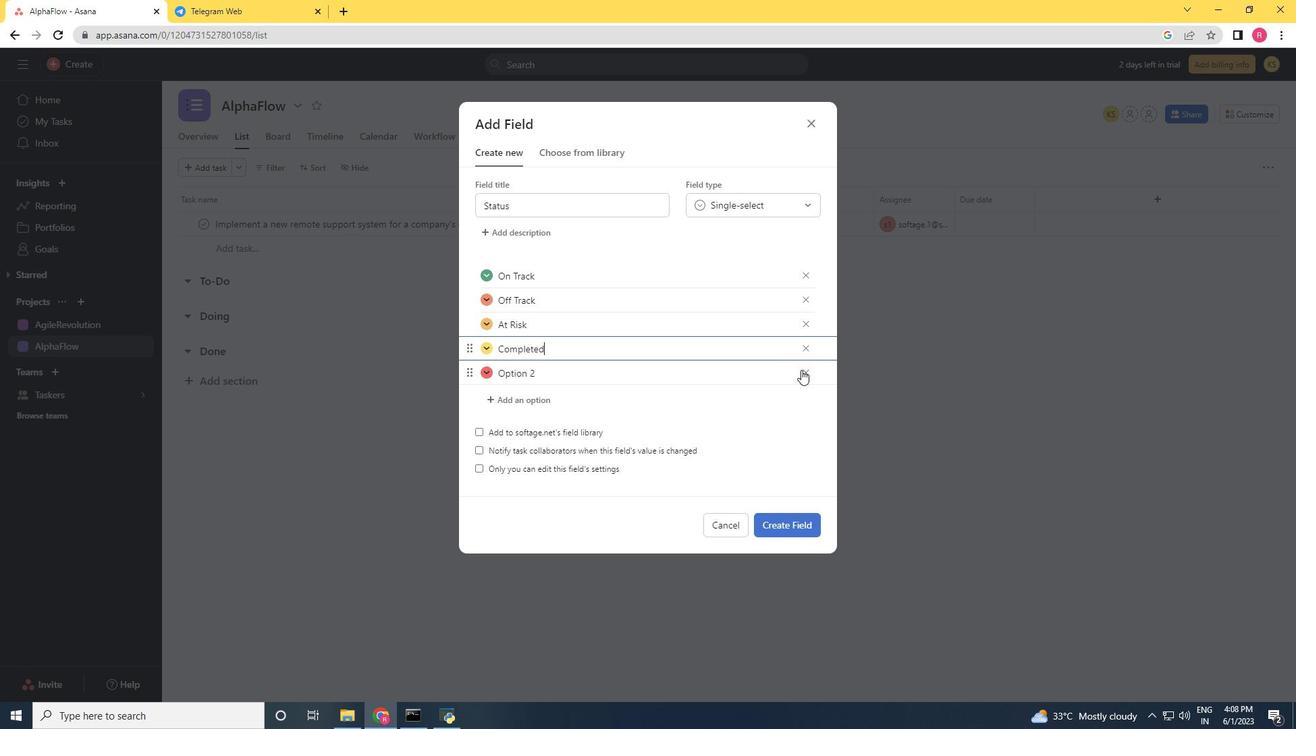 
Action: Mouse pressed left at (801, 369)
Screenshot: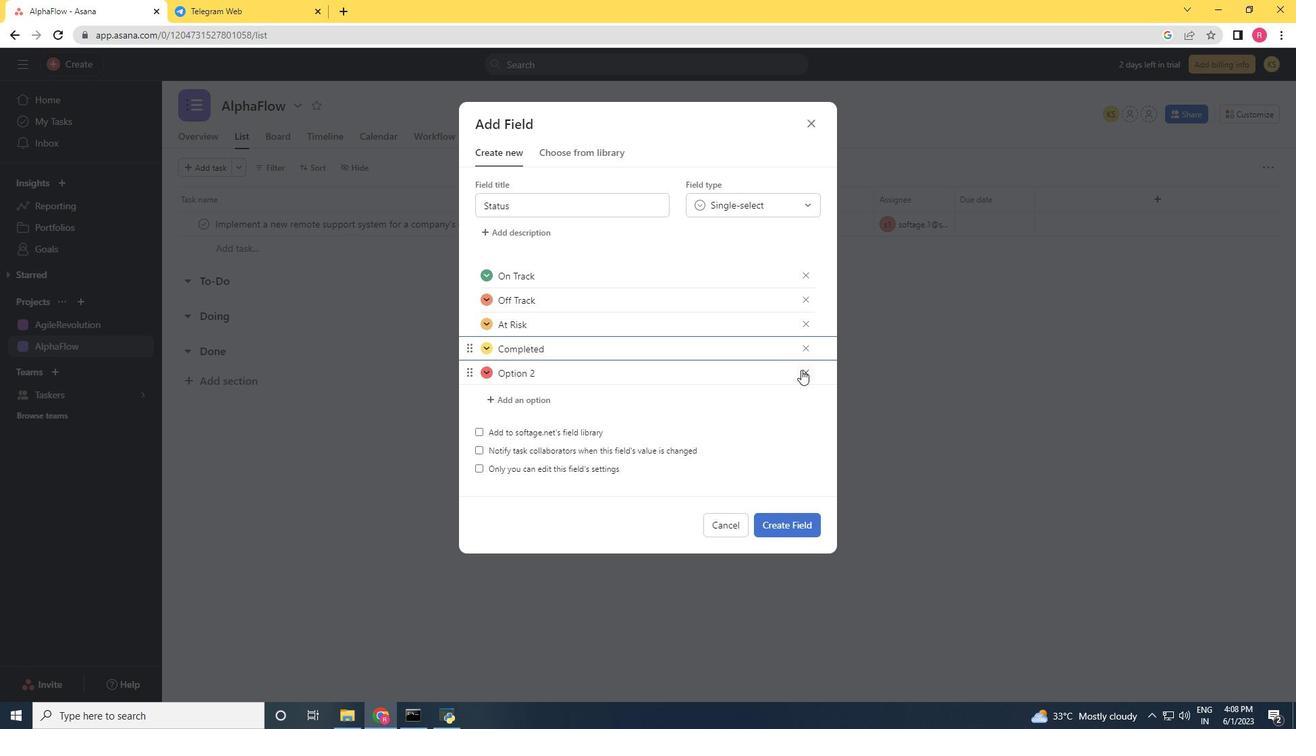 
Action: Mouse moved to (775, 499)
Screenshot: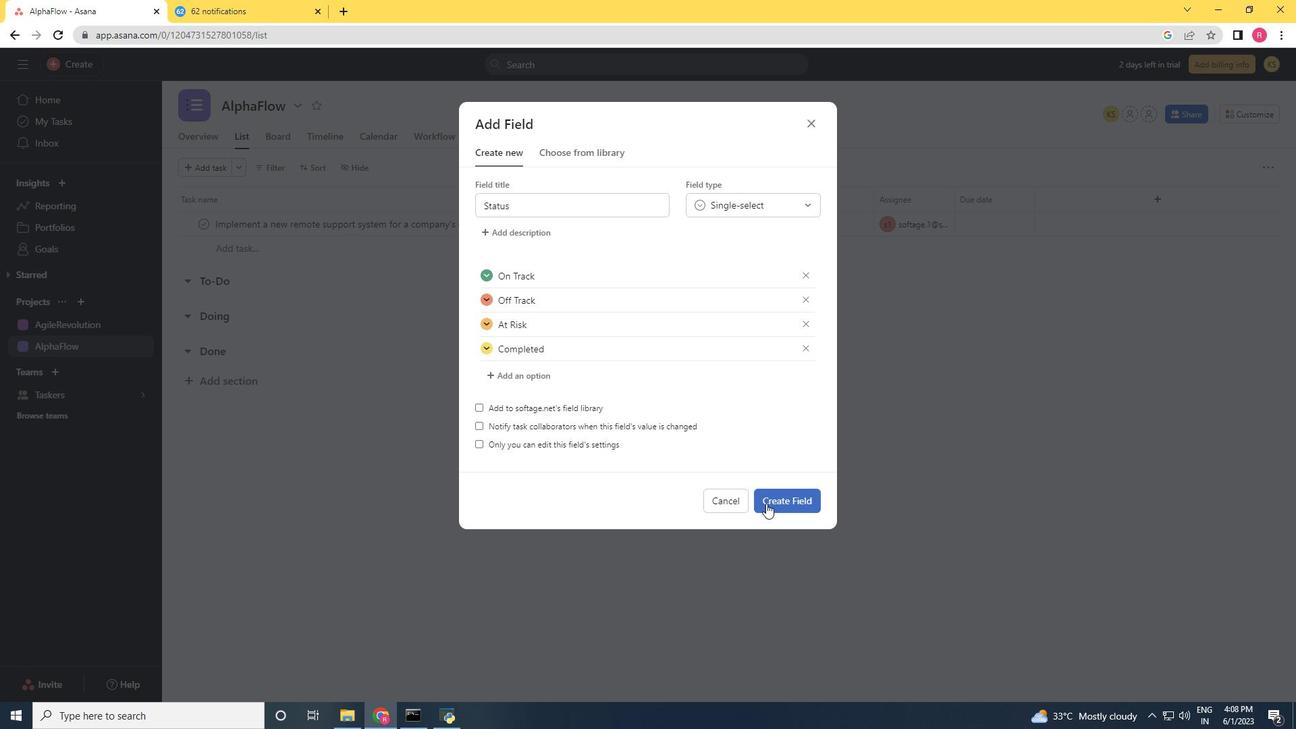 
Action: Mouse pressed left at (775, 499)
Screenshot: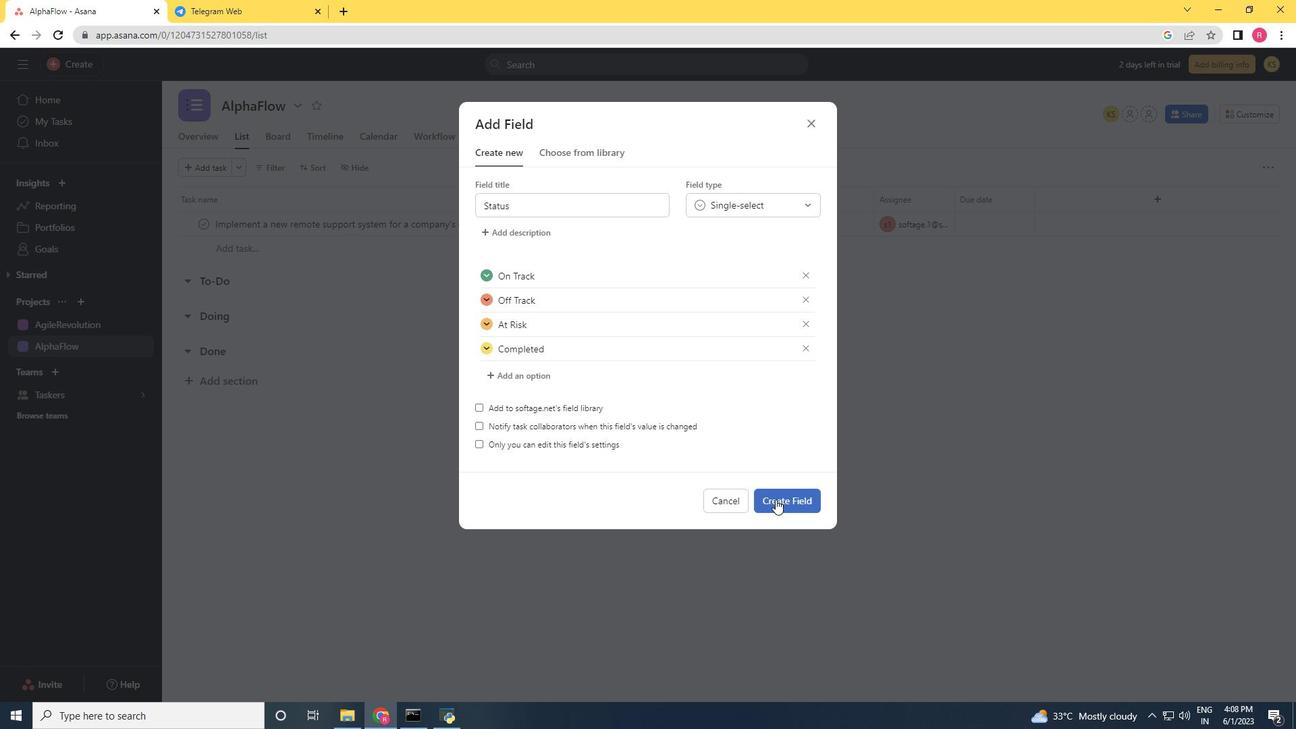 
Action: Mouse moved to (1103, 220)
Screenshot: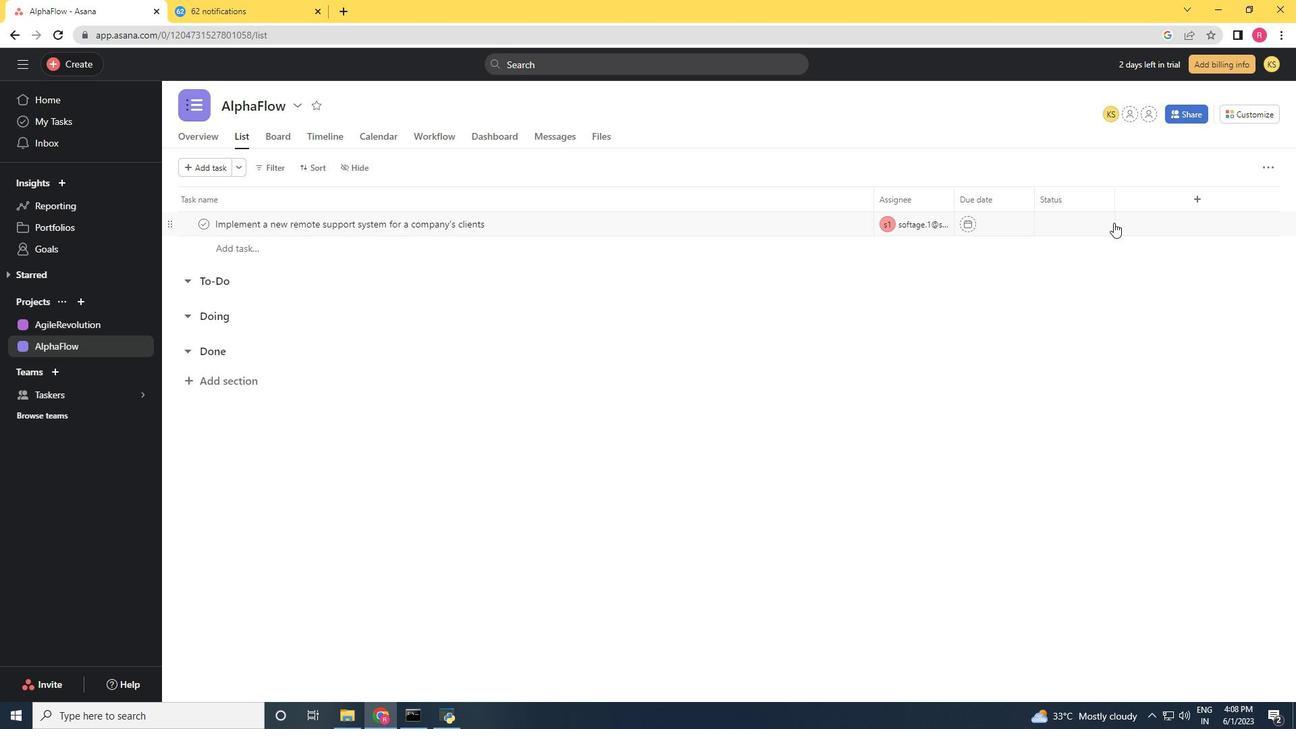 
Action: Mouse pressed left at (1103, 220)
Screenshot: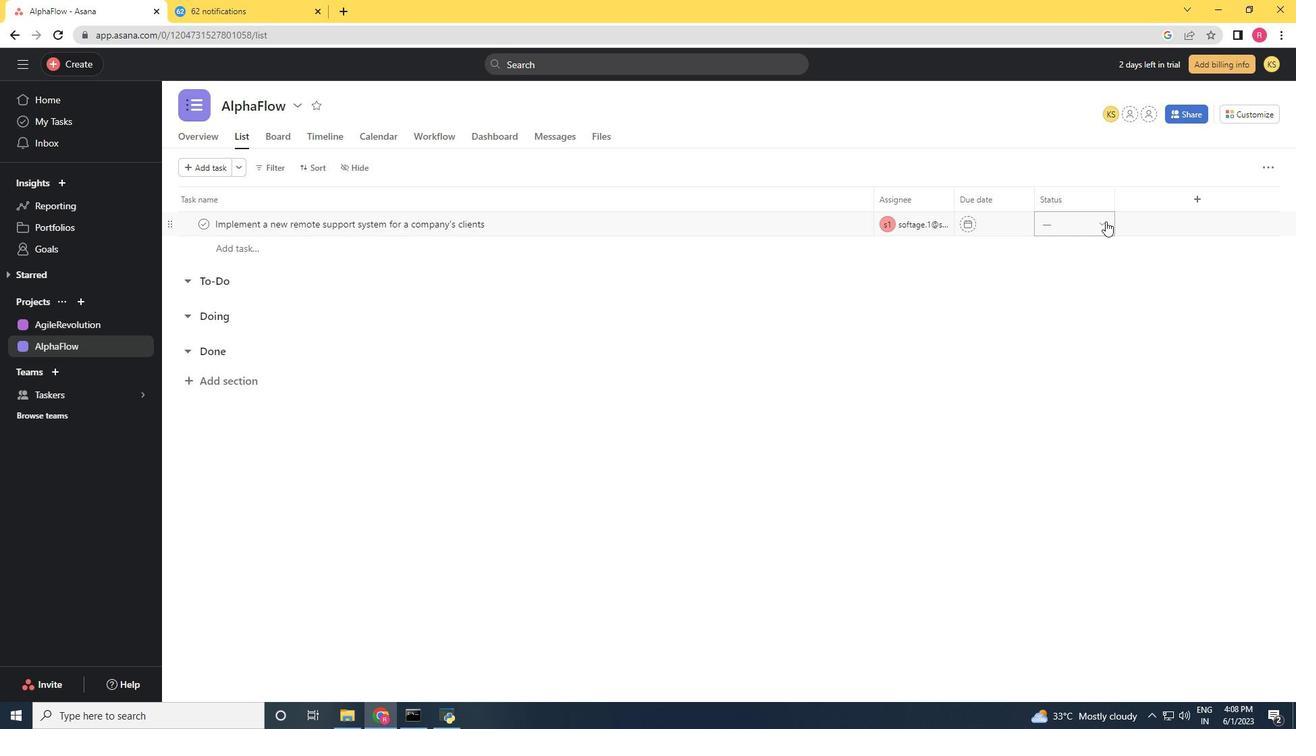 
Action: Mouse moved to (1097, 269)
Screenshot: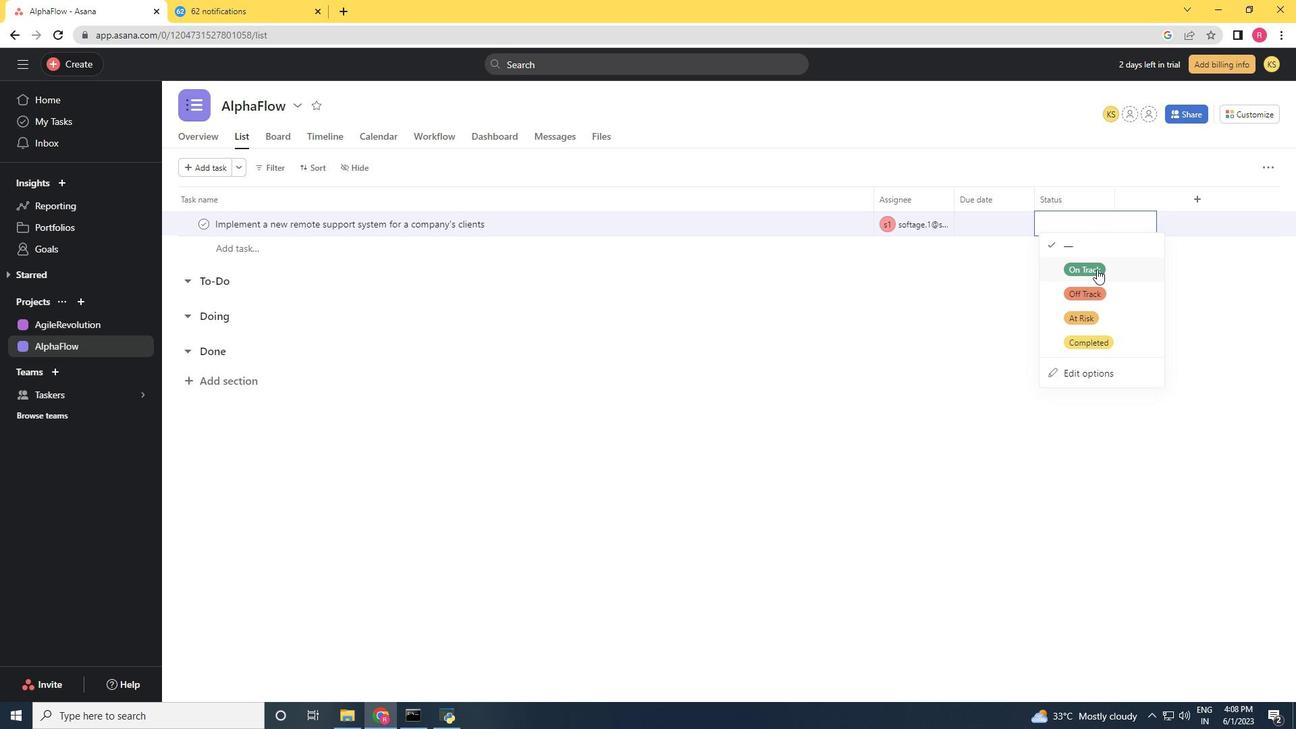 
Action: Mouse pressed left at (1097, 269)
Screenshot: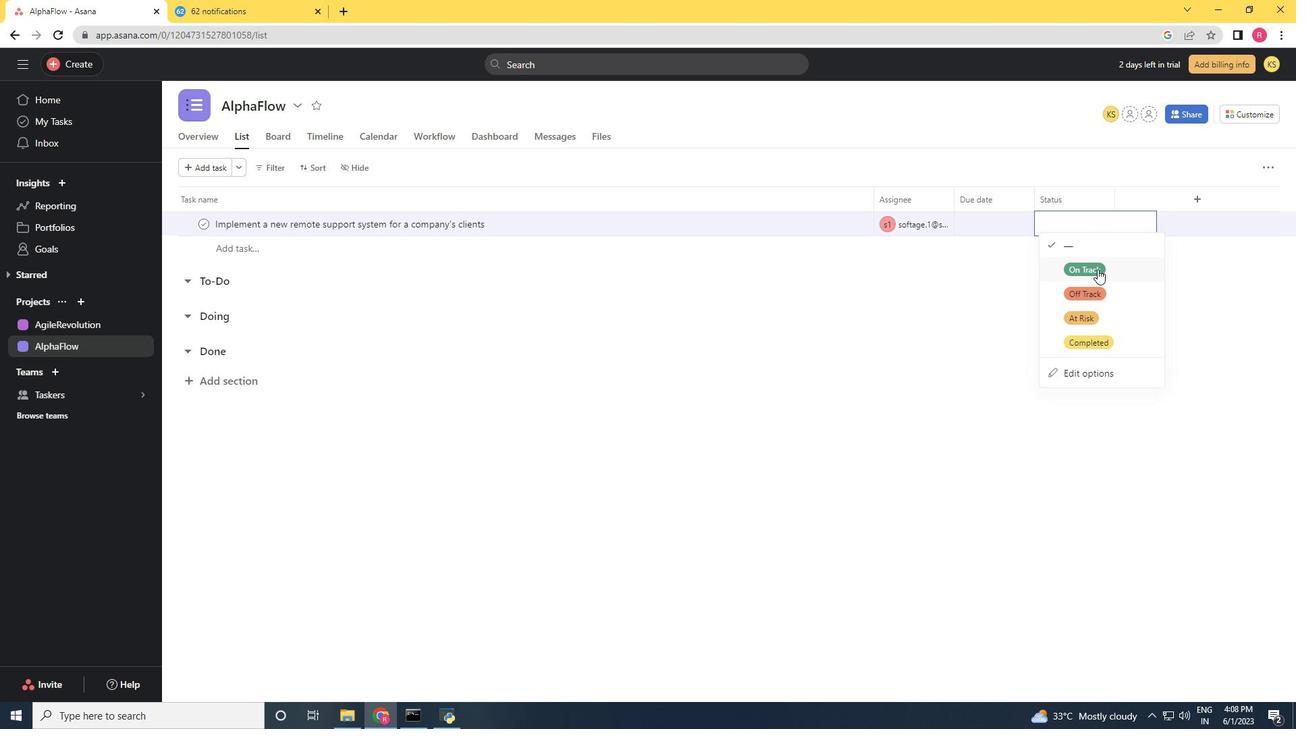 
Action: Mouse moved to (1197, 200)
Screenshot: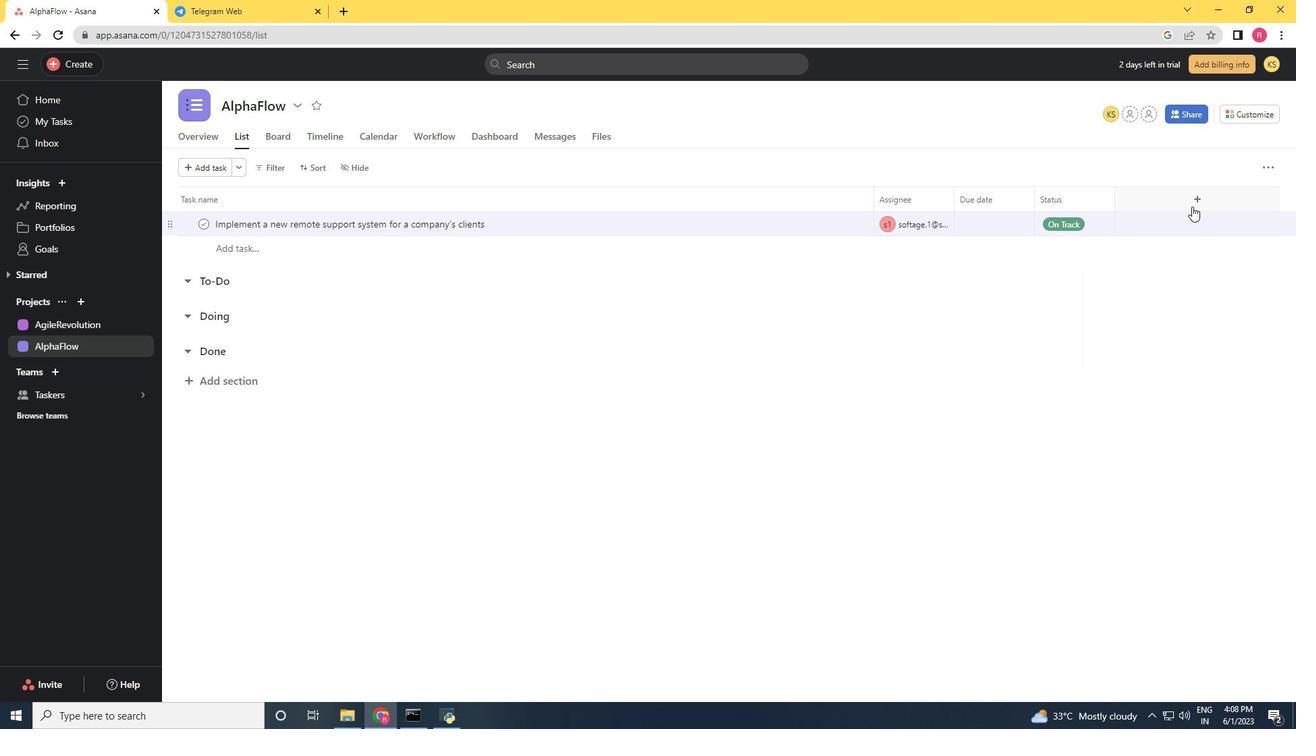 
Action: Mouse pressed left at (1197, 200)
Screenshot: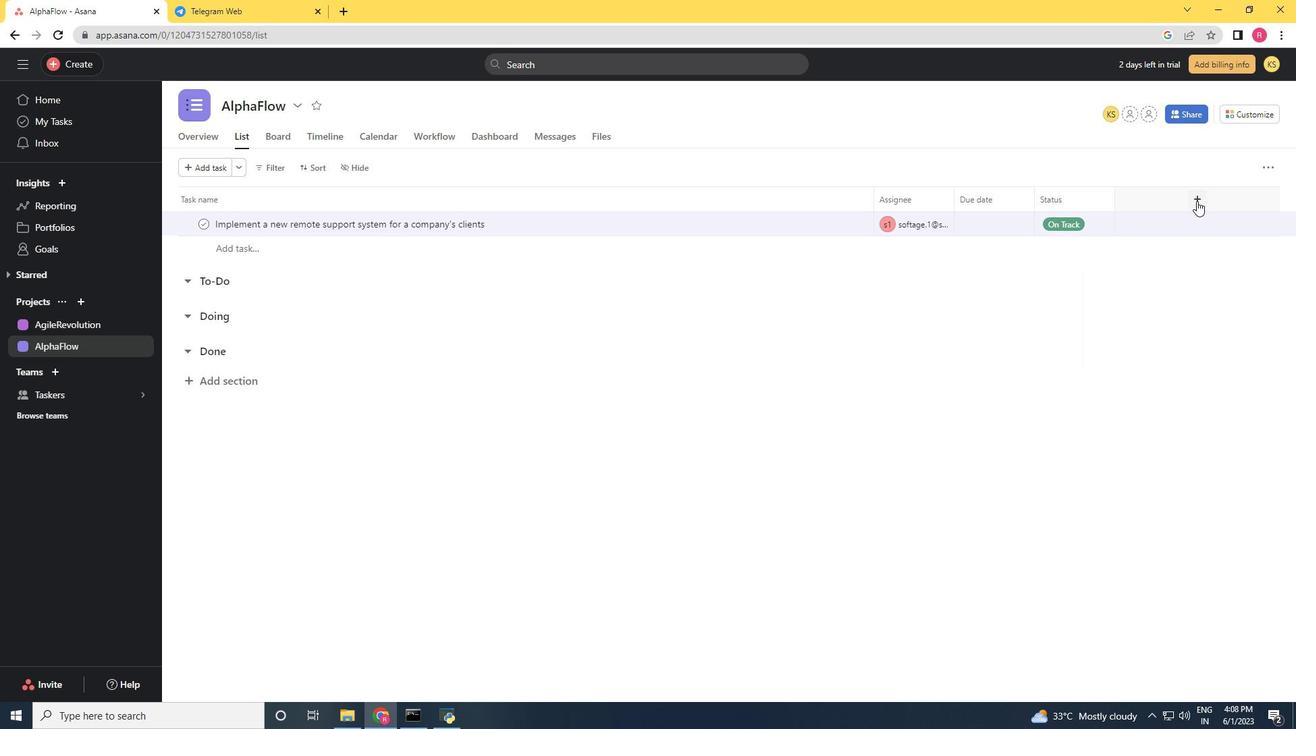 
Action: Mouse moved to (1135, 239)
Screenshot: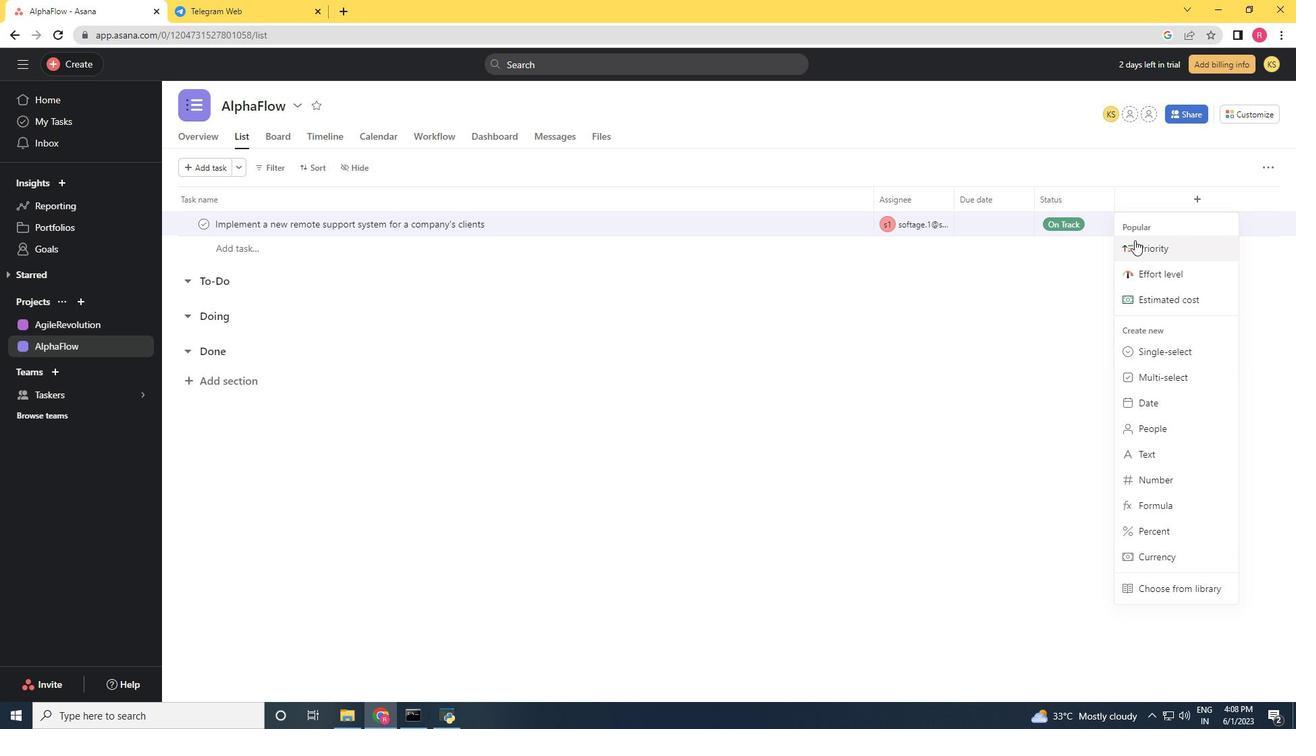 
Action: Mouse pressed left at (1135, 239)
Screenshot: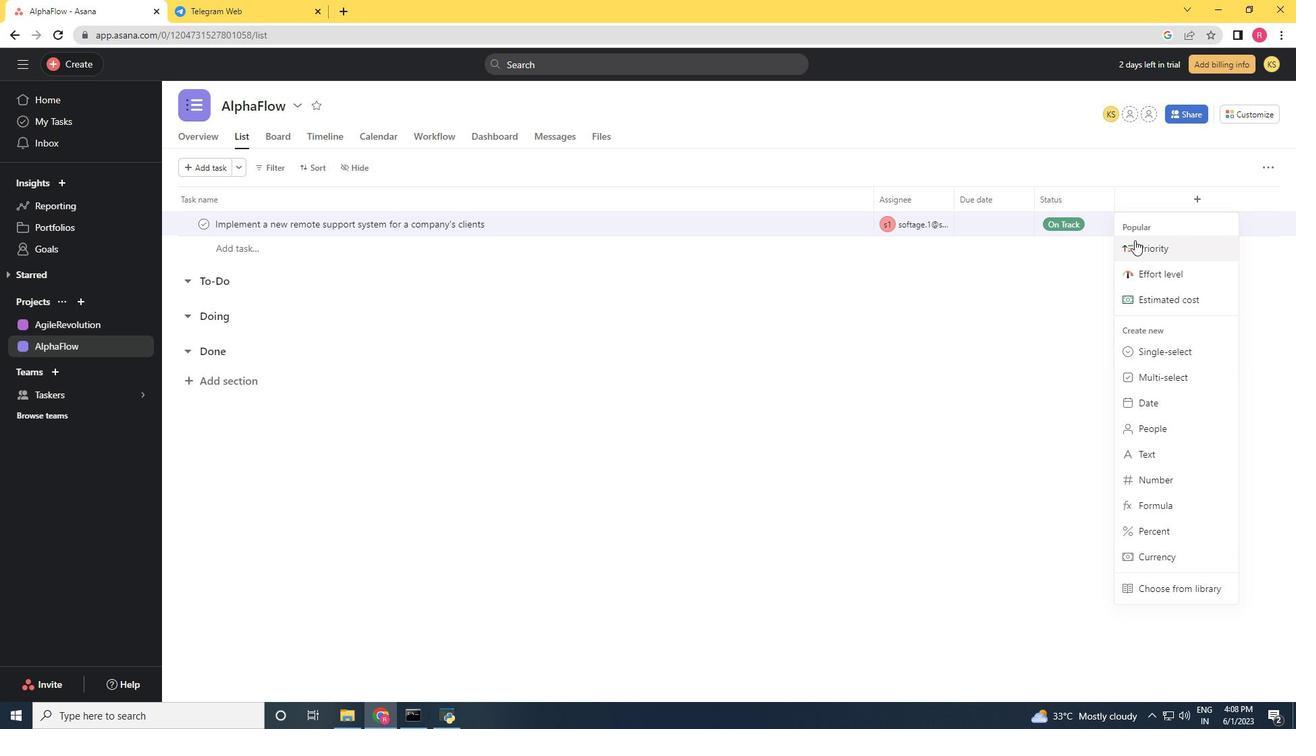 
Action: Mouse moved to (783, 446)
Screenshot: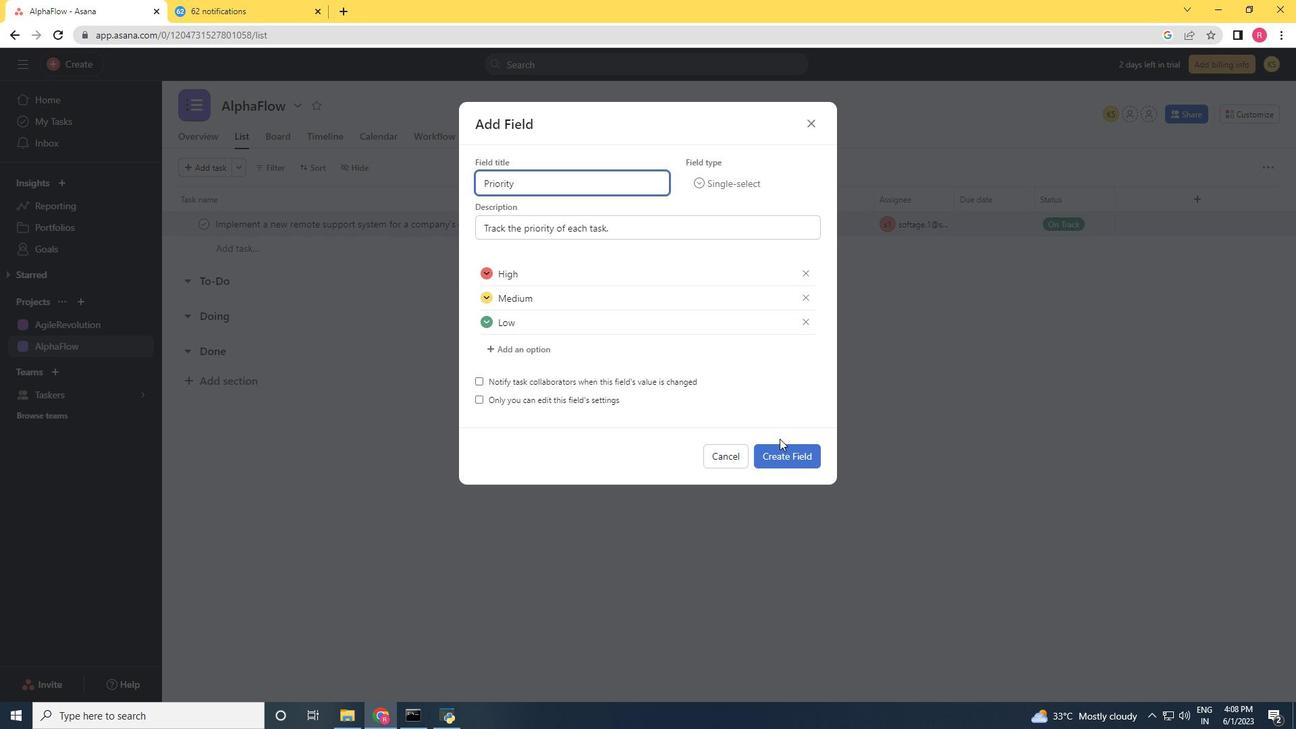 
Action: Mouse pressed left at (783, 446)
Screenshot: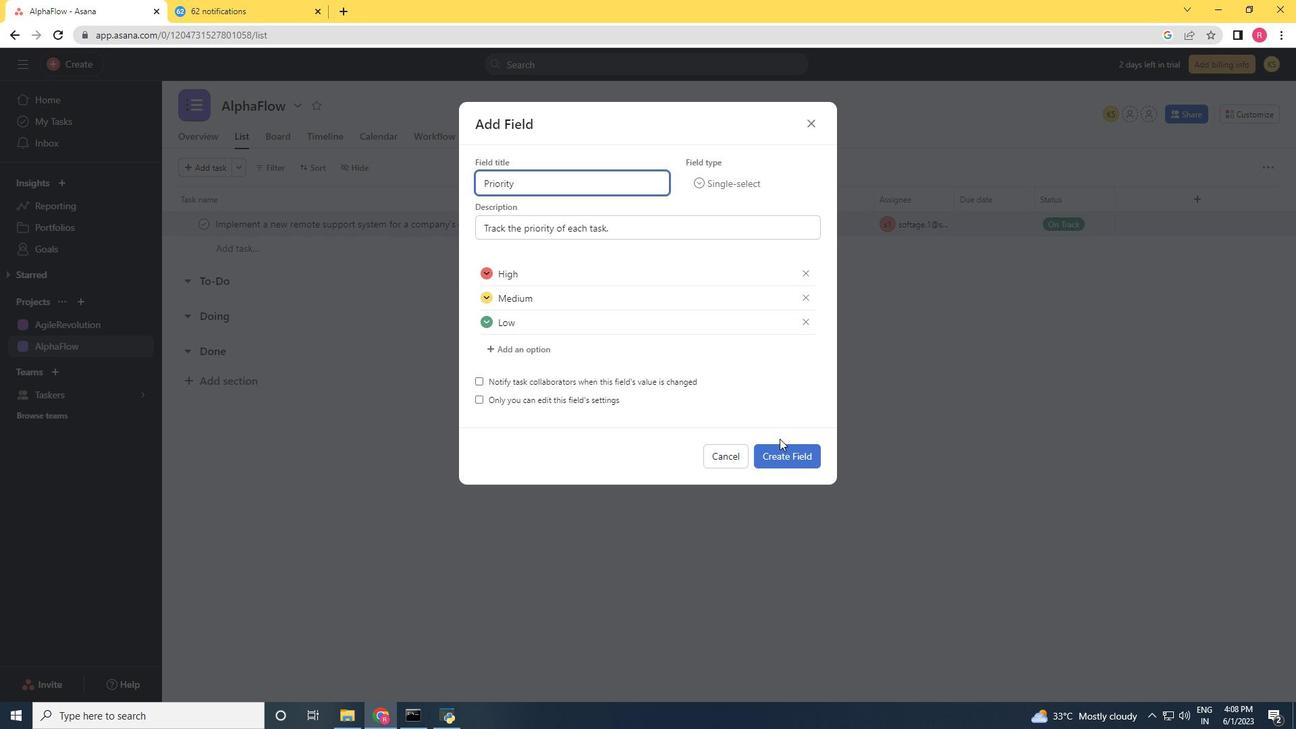 
Action: Mouse moved to (1184, 226)
Screenshot: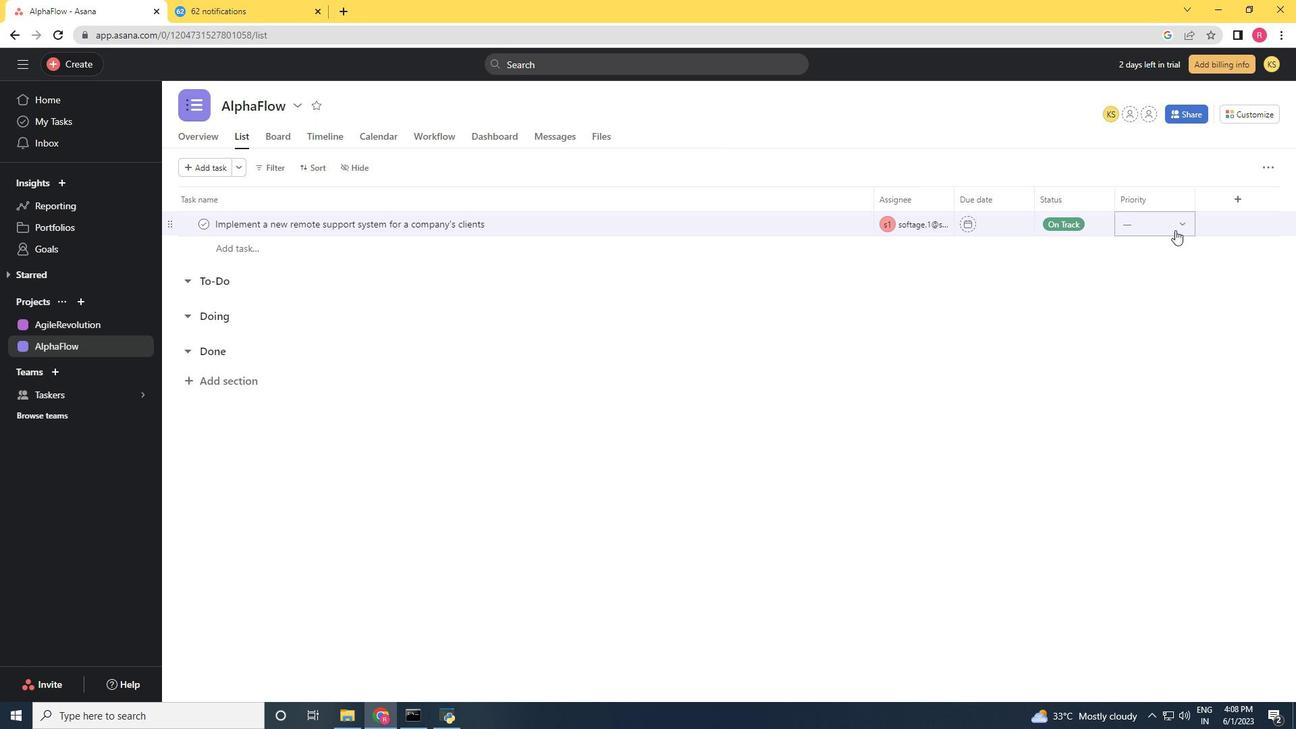 
Action: Mouse pressed left at (1184, 226)
Screenshot: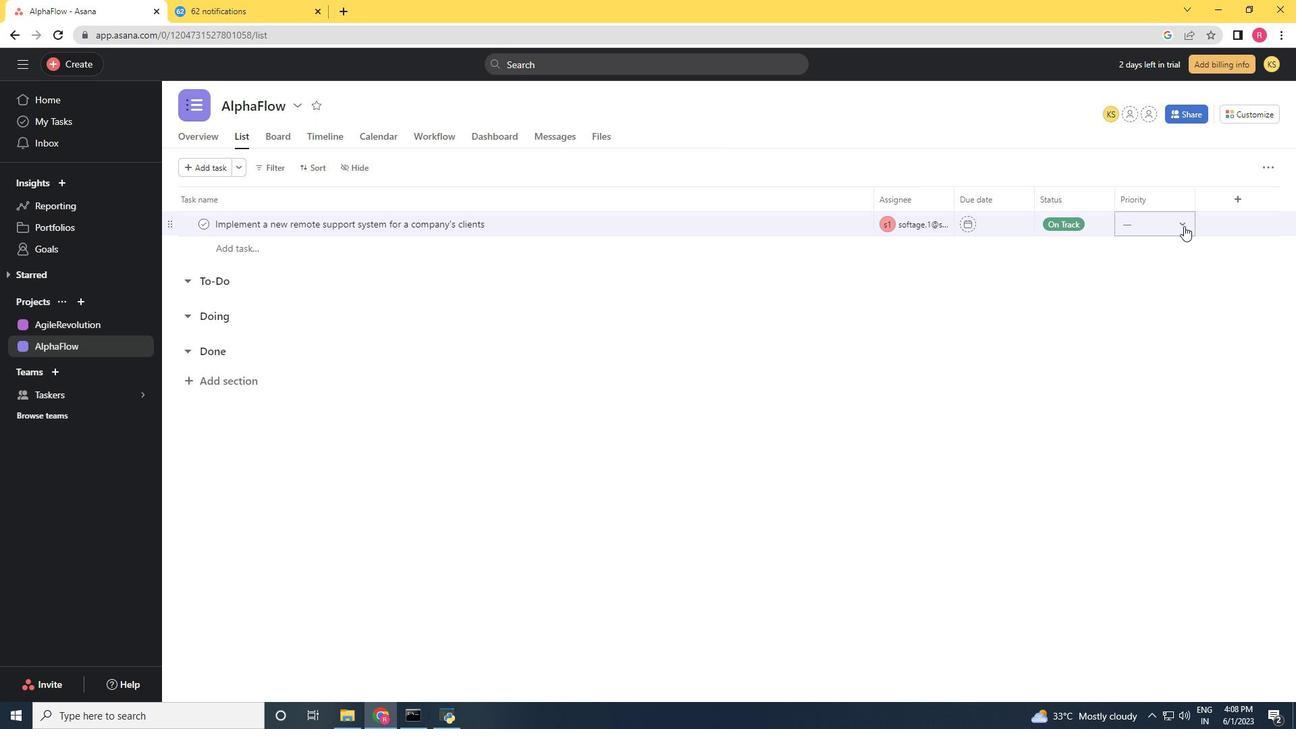 
Action: Mouse moved to (1179, 309)
Screenshot: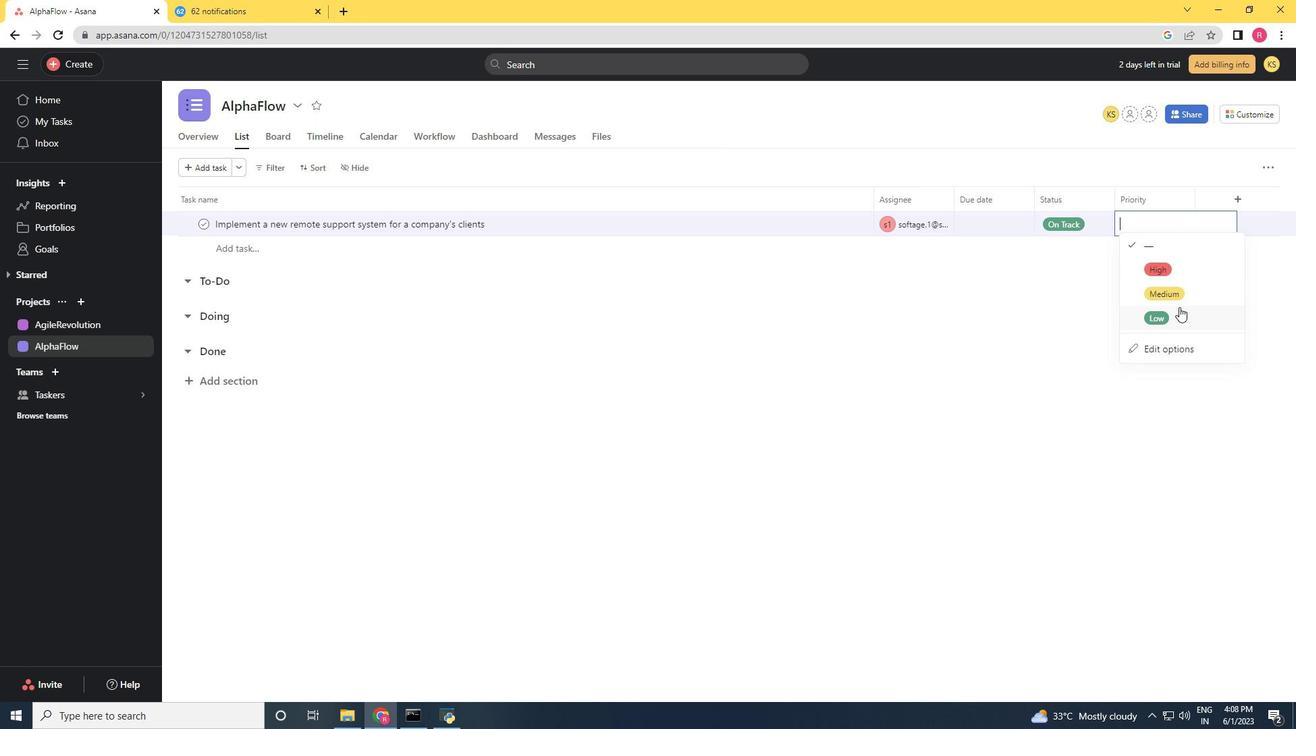 
Action: Mouse pressed left at (1179, 309)
Screenshot: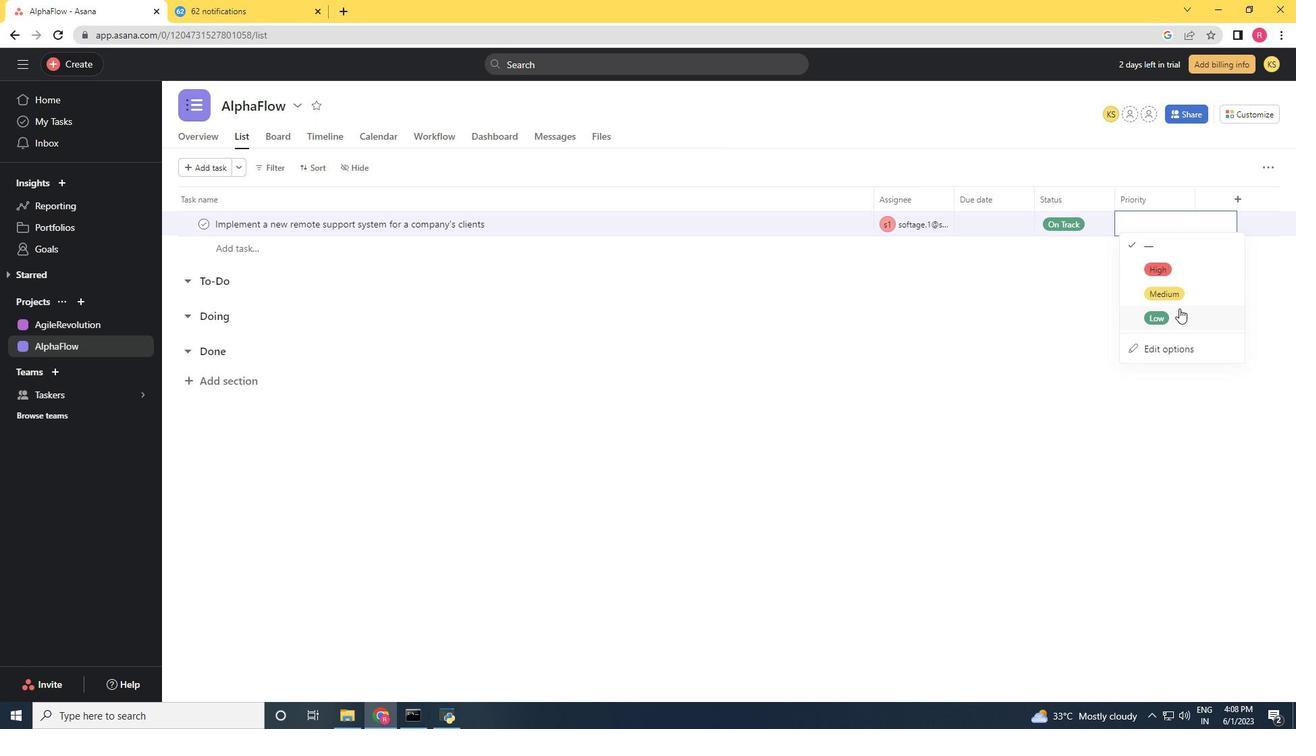 
Action: Mouse moved to (952, 372)
Screenshot: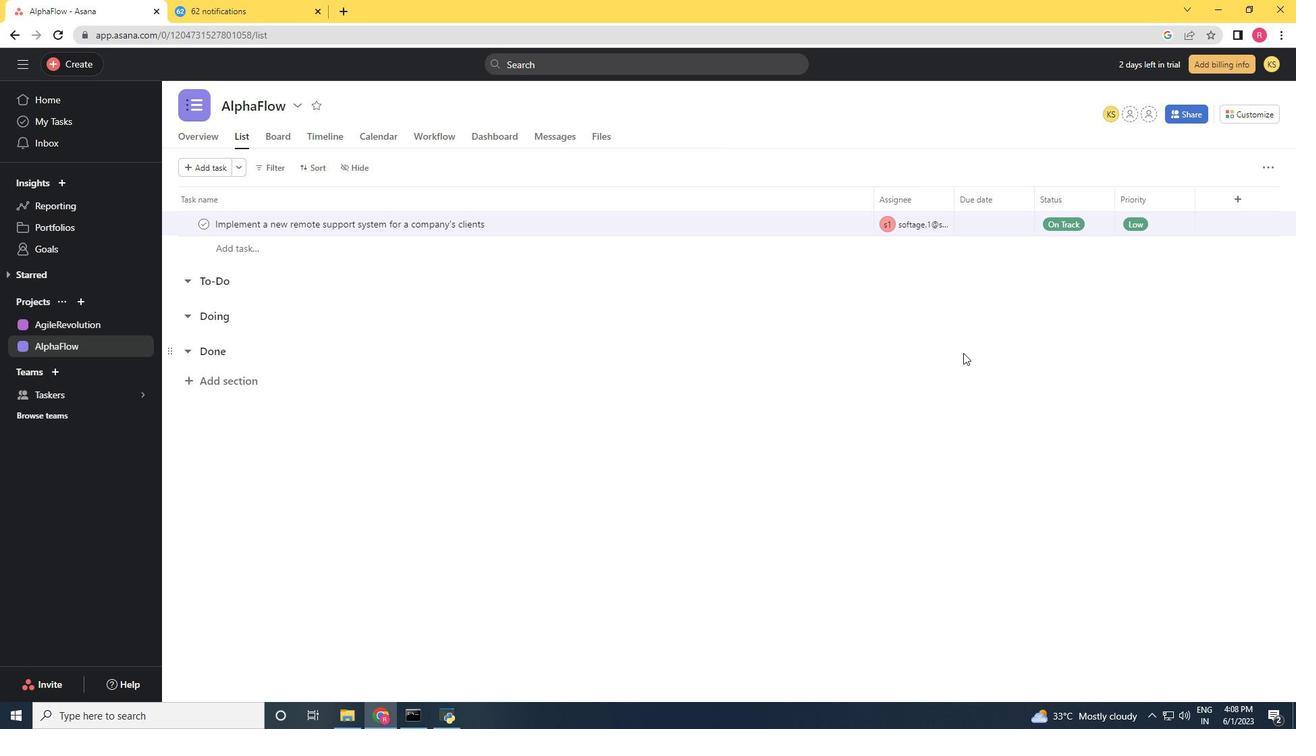 
